 Task: Add a signature Drake Wright containing With warm thanks, Drake Wright to email address softage.10@softage.net and add a folder Customer relationship management
Action: Mouse moved to (128, 119)
Screenshot: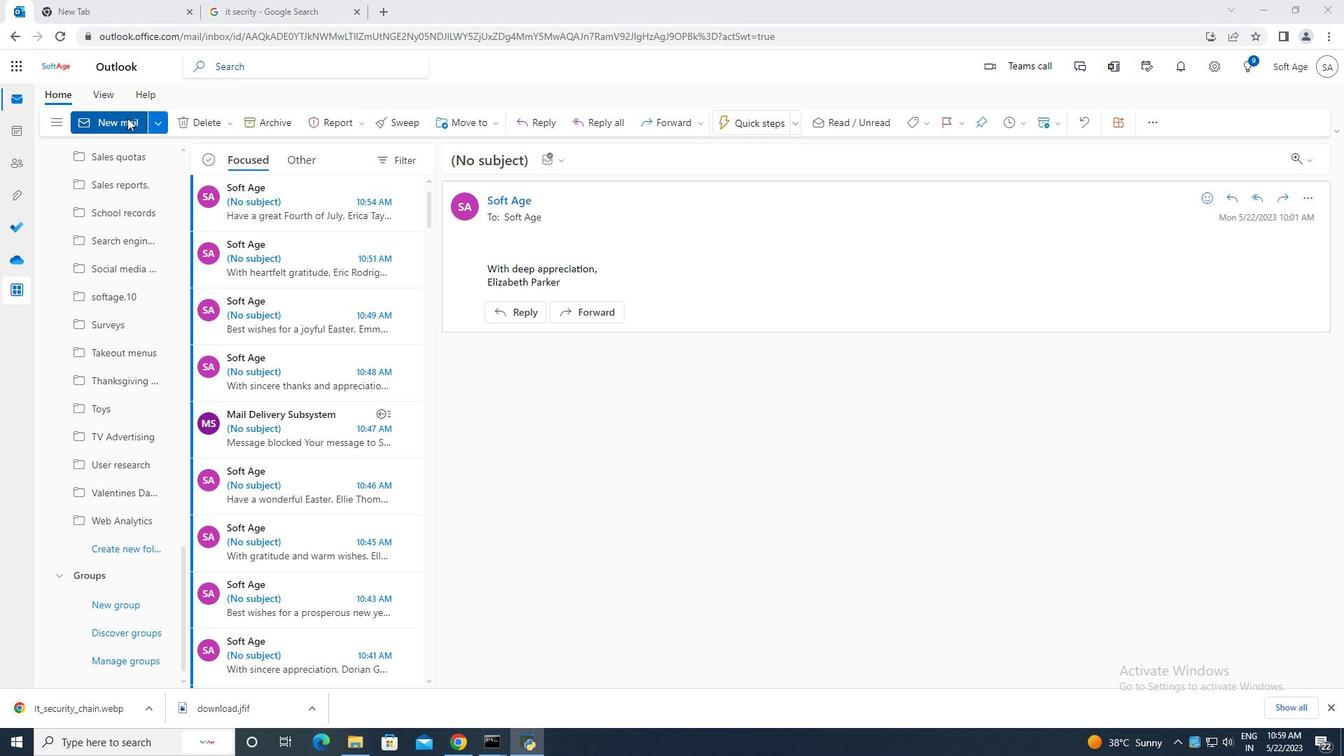 
Action: Mouse pressed left at (128, 119)
Screenshot: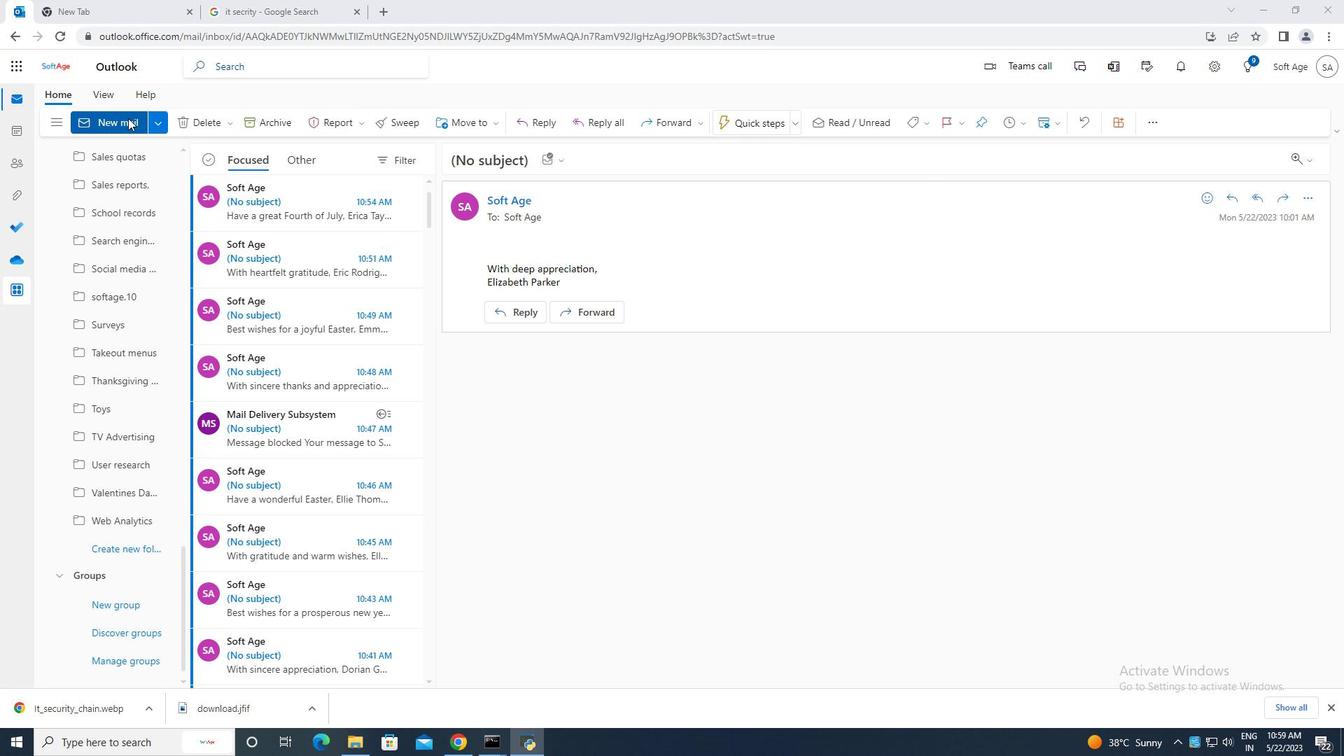 
Action: Mouse moved to (909, 121)
Screenshot: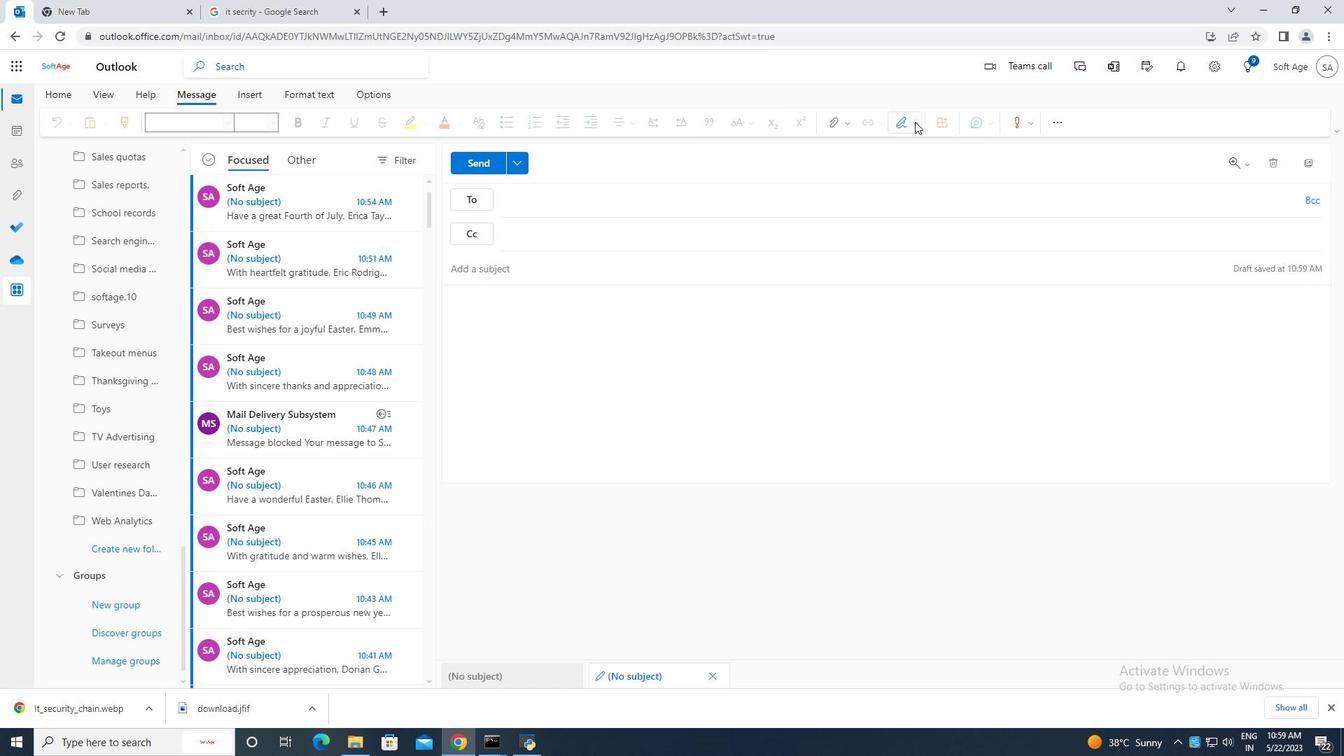 
Action: Mouse pressed left at (909, 121)
Screenshot: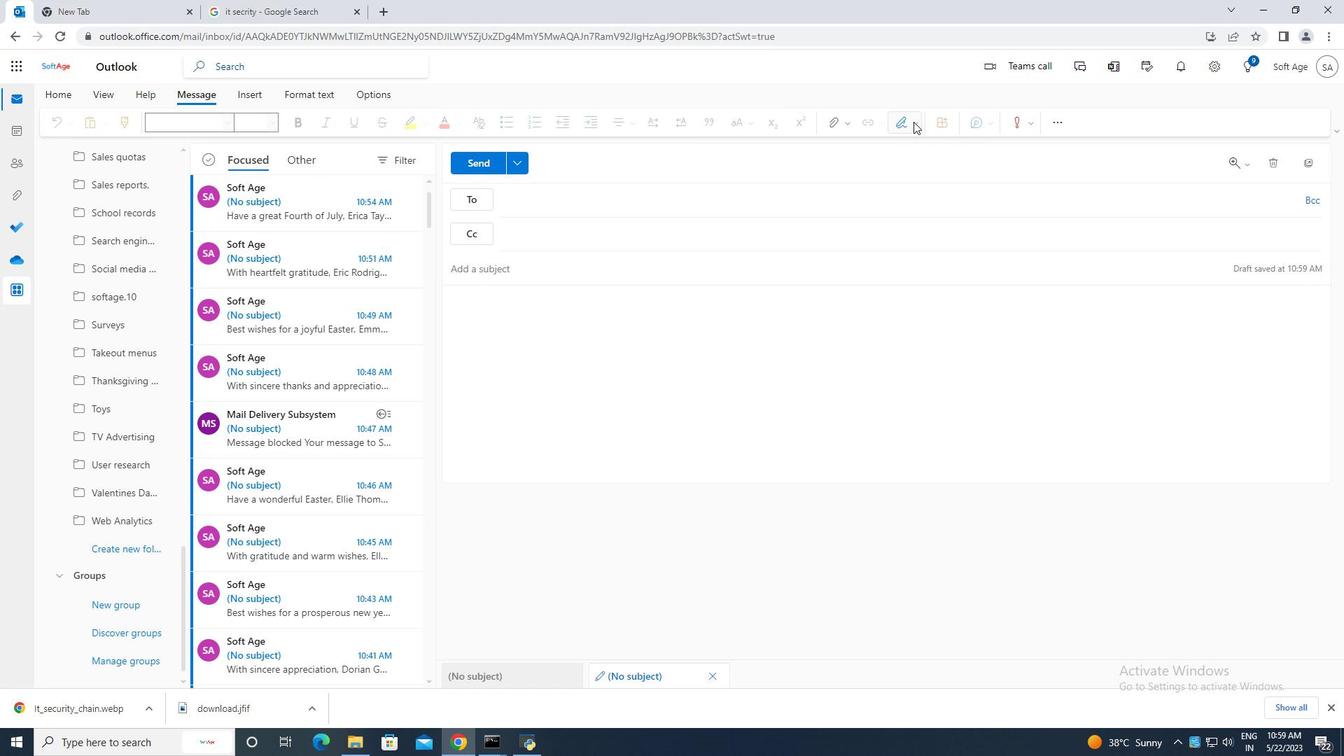 
Action: Mouse moved to (880, 182)
Screenshot: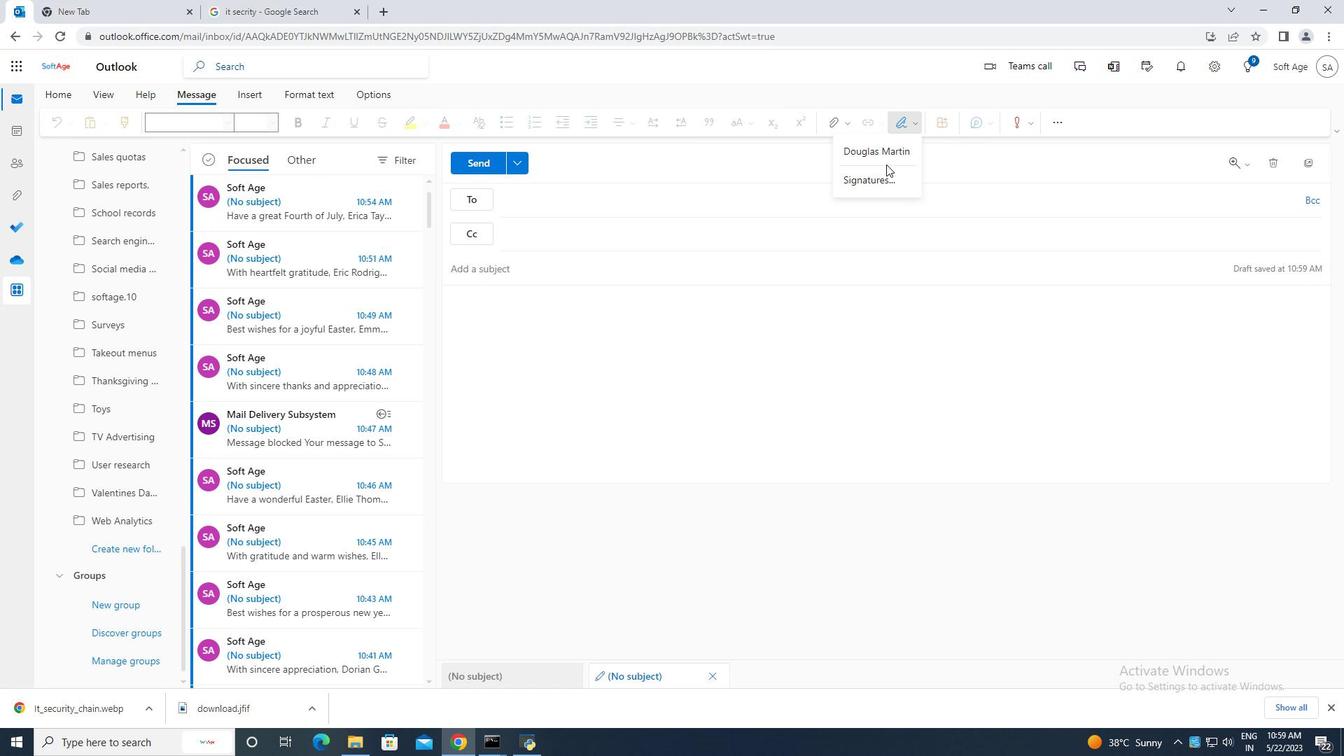 
Action: Mouse pressed left at (880, 182)
Screenshot: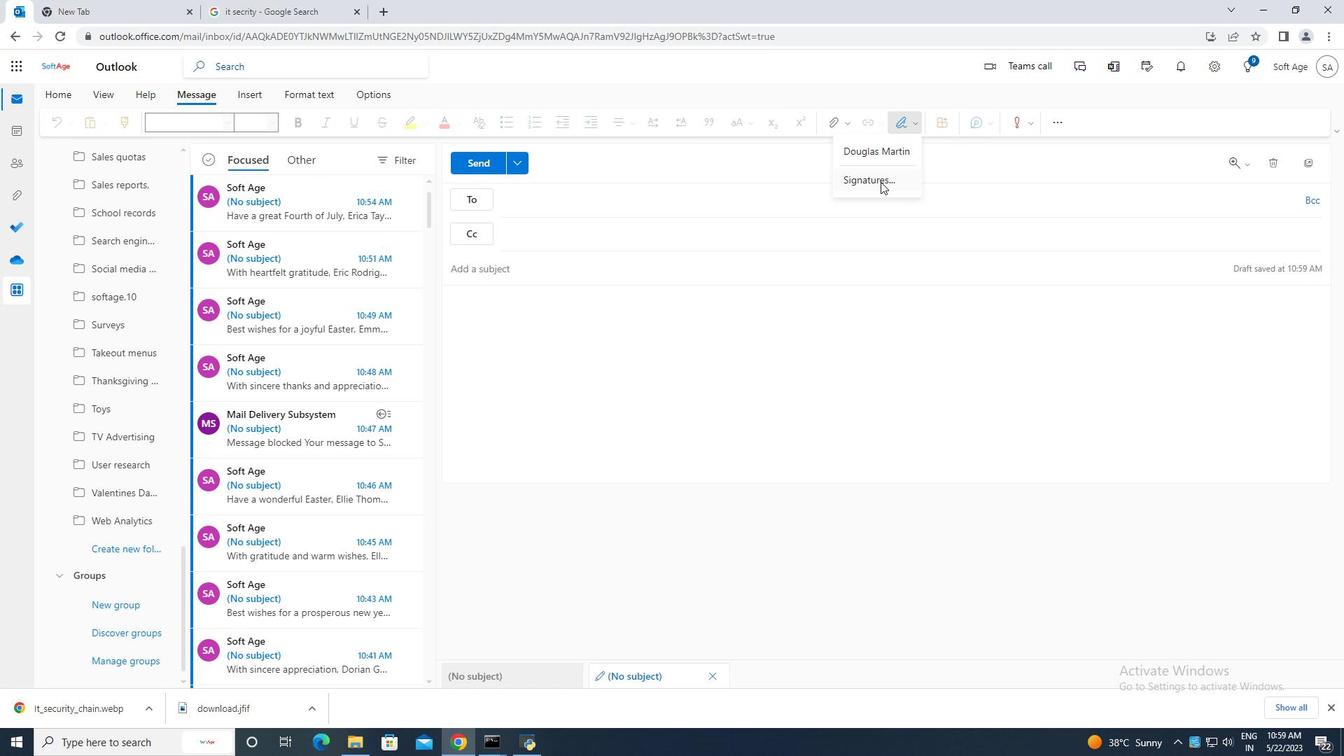 
Action: Mouse moved to (952, 237)
Screenshot: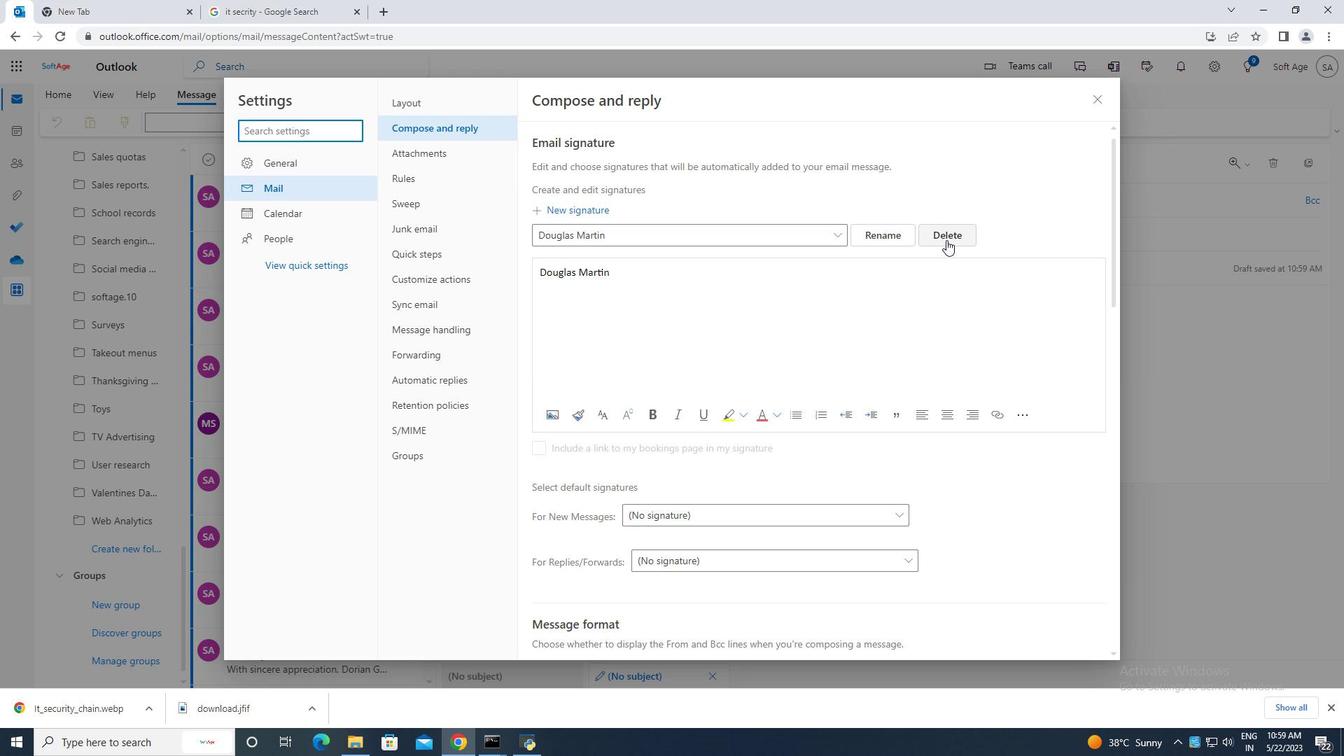 
Action: Mouse pressed left at (952, 237)
Screenshot: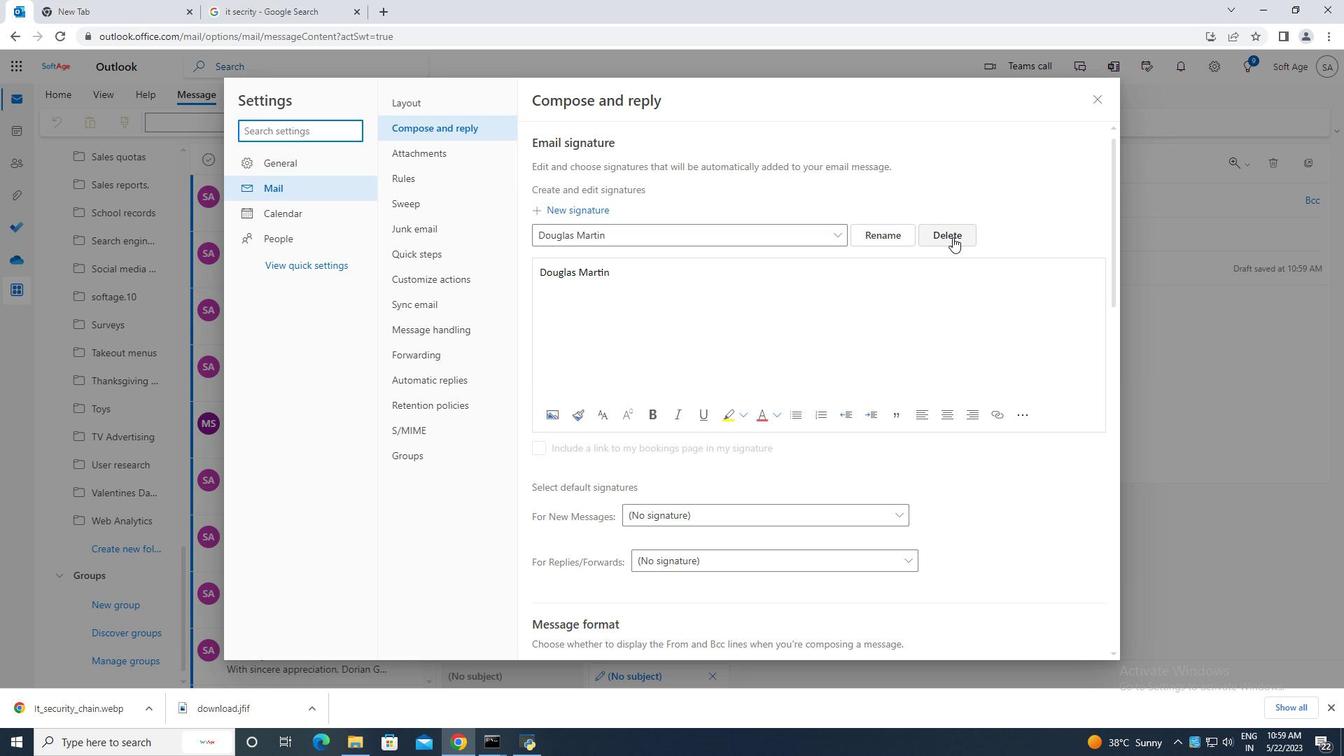 
Action: Mouse moved to (718, 235)
Screenshot: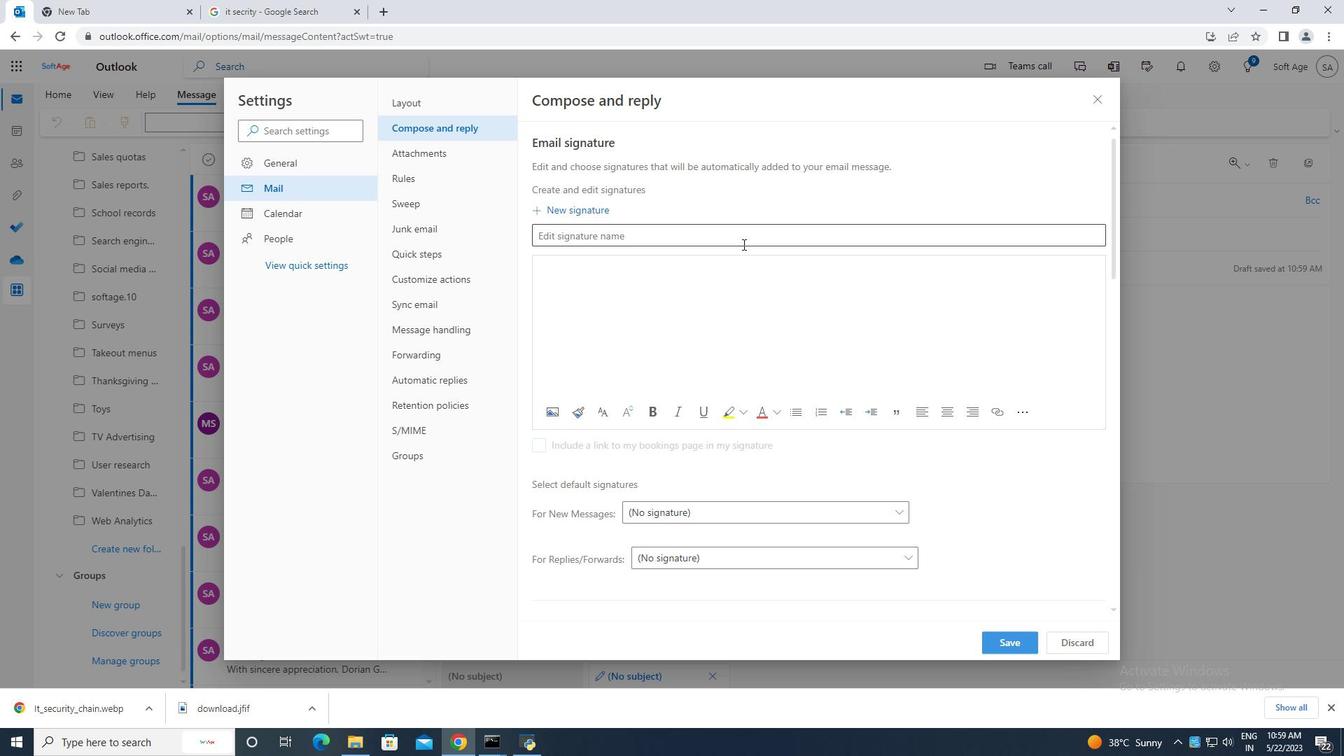
Action: Mouse pressed left at (718, 235)
Screenshot: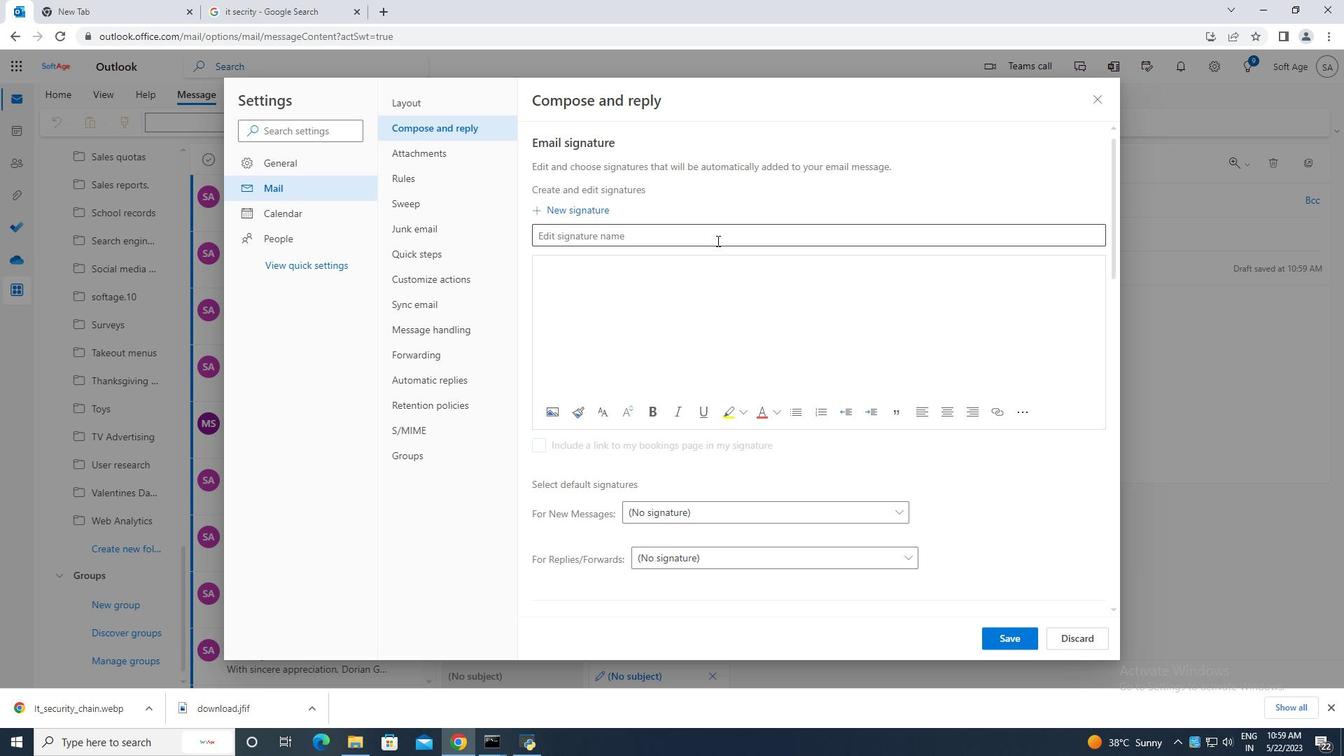 
Action: Key pressed <Key.caps_lock>D<Key.caps_lock>rake<Key.space><Key.caps_lock>W<Key.caps_lock>right
Screenshot: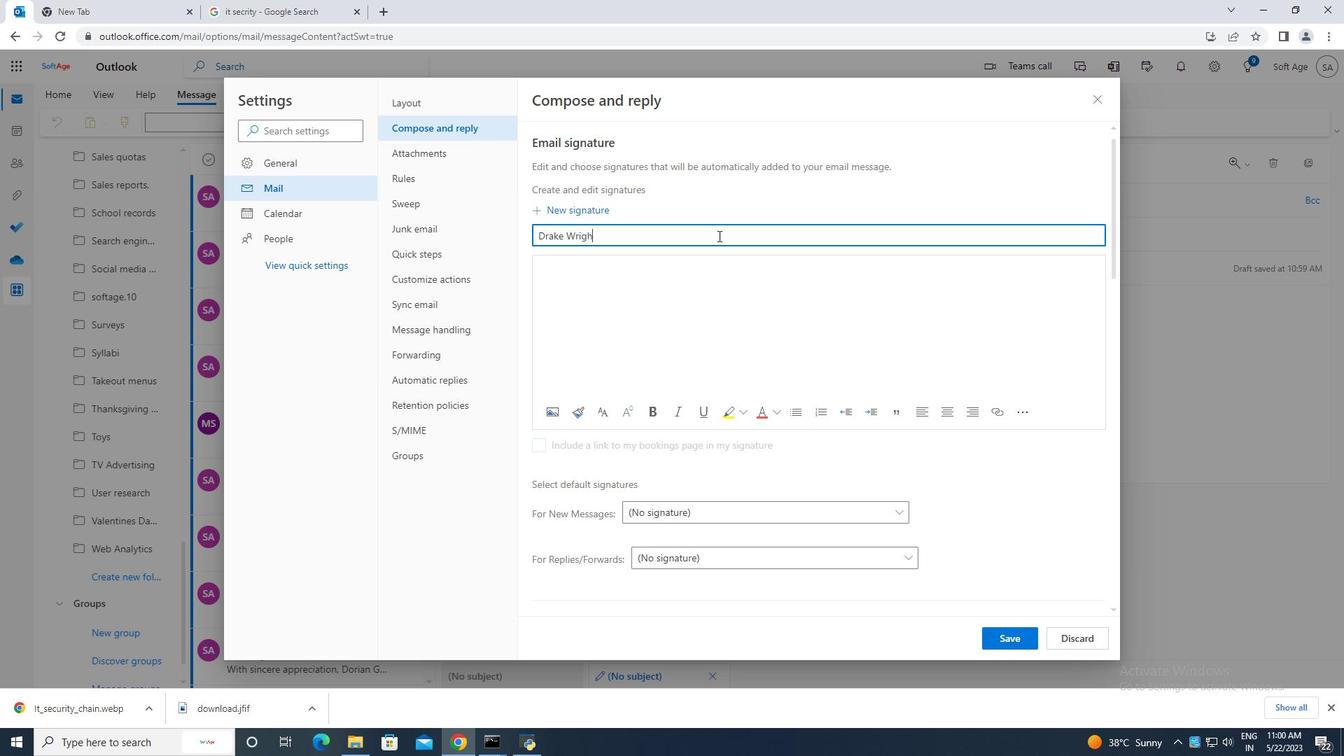 
Action: Mouse moved to (597, 261)
Screenshot: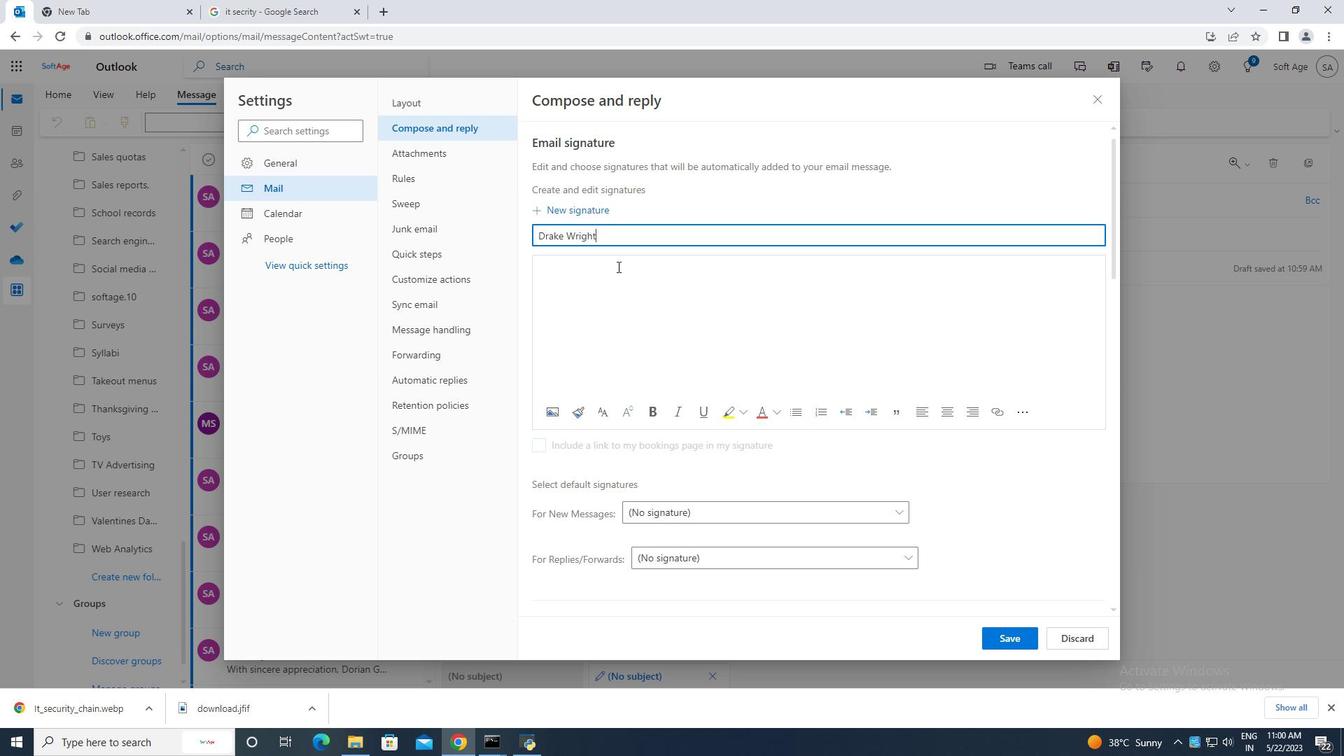 
Action: Mouse pressed left at (597, 261)
Screenshot: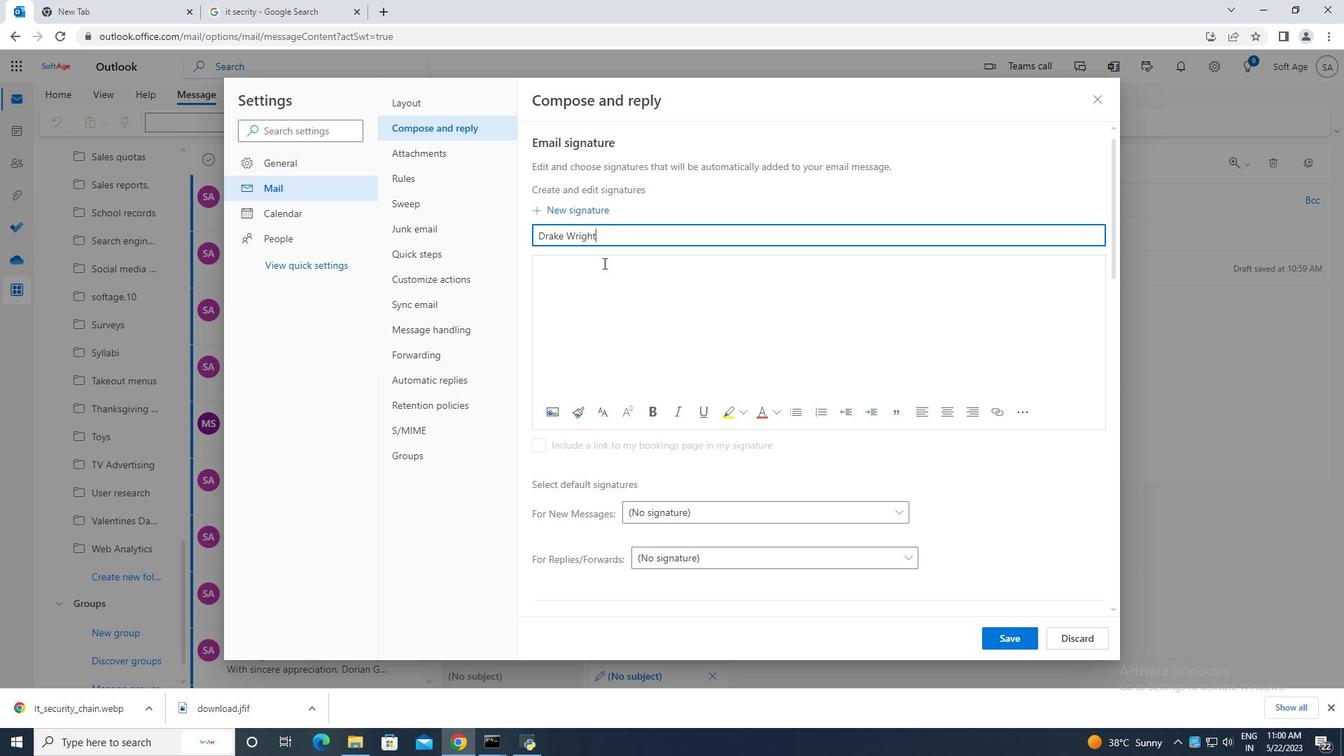 
Action: Key pressed <Key.caps_lock>D<Key.caps_lock>rake<Key.space><Key.caps_lock>W<Key.caps_lock>right
Screenshot: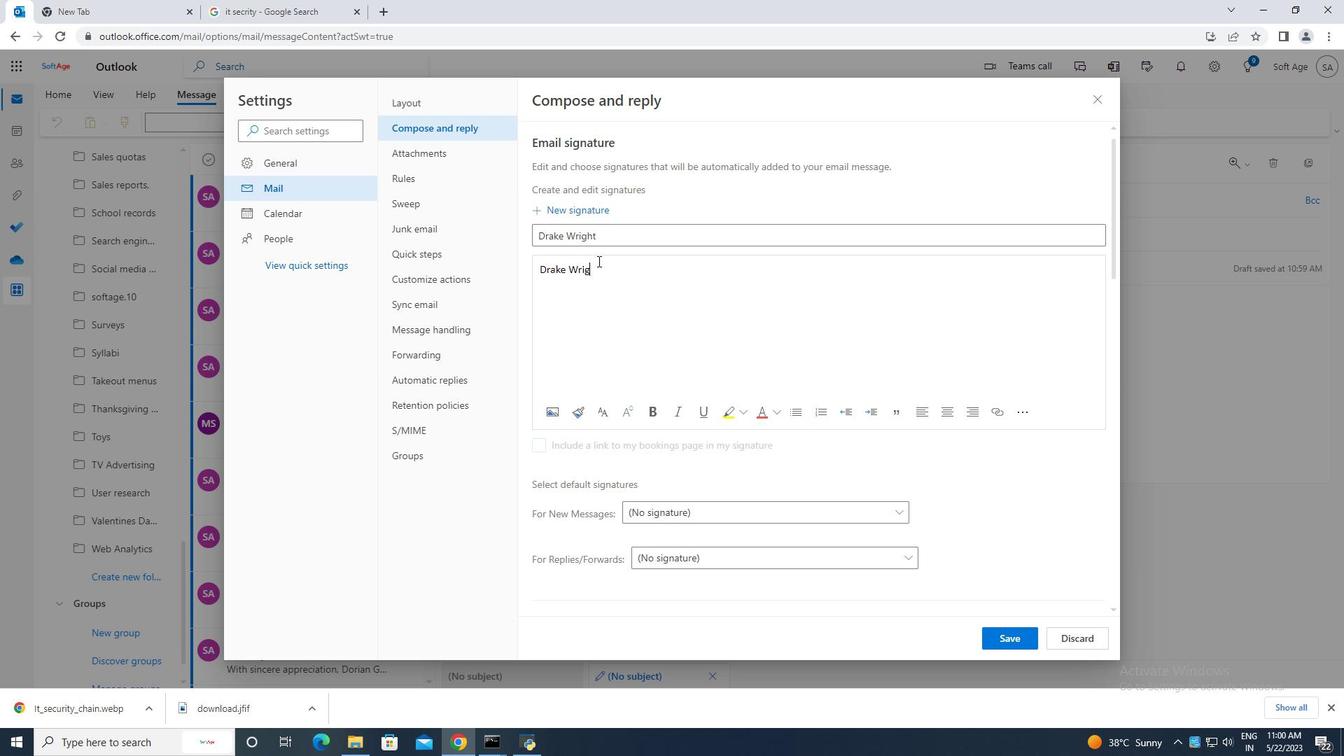 
Action: Mouse moved to (1008, 637)
Screenshot: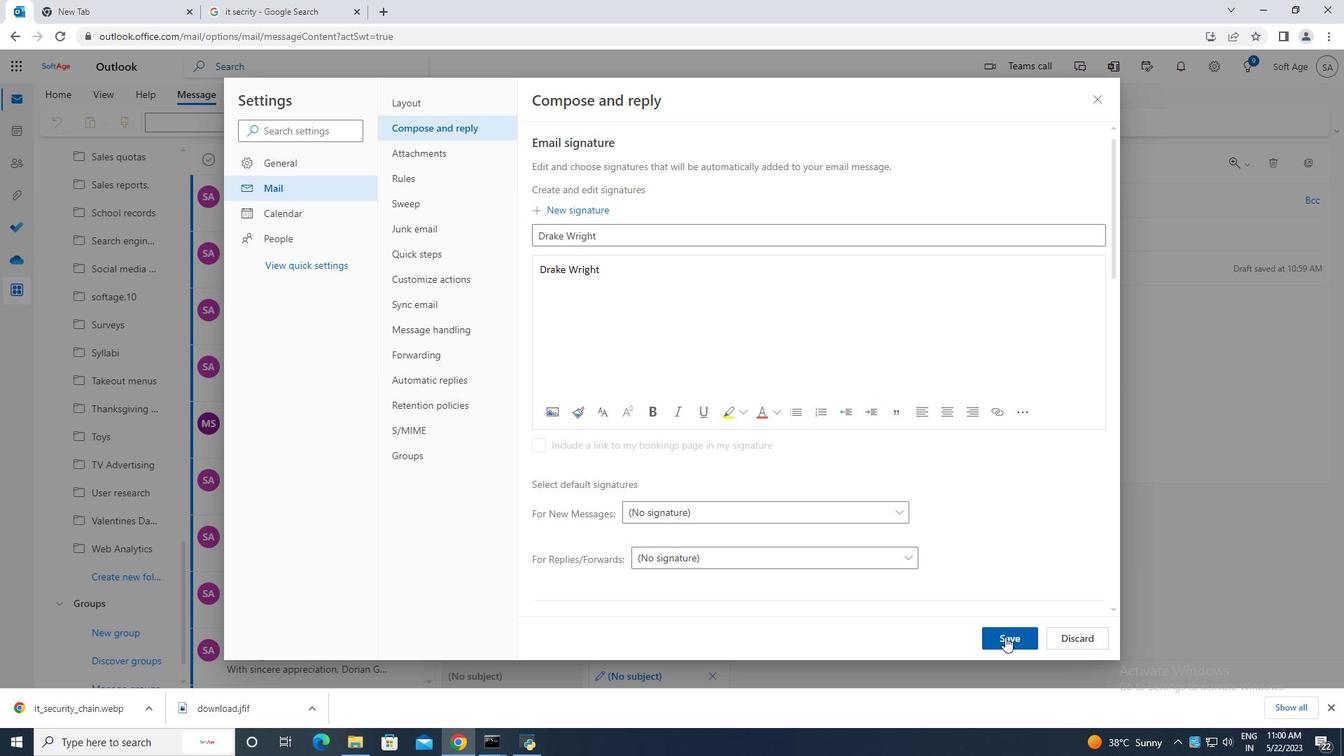 
Action: Mouse pressed left at (1008, 637)
Screenshot: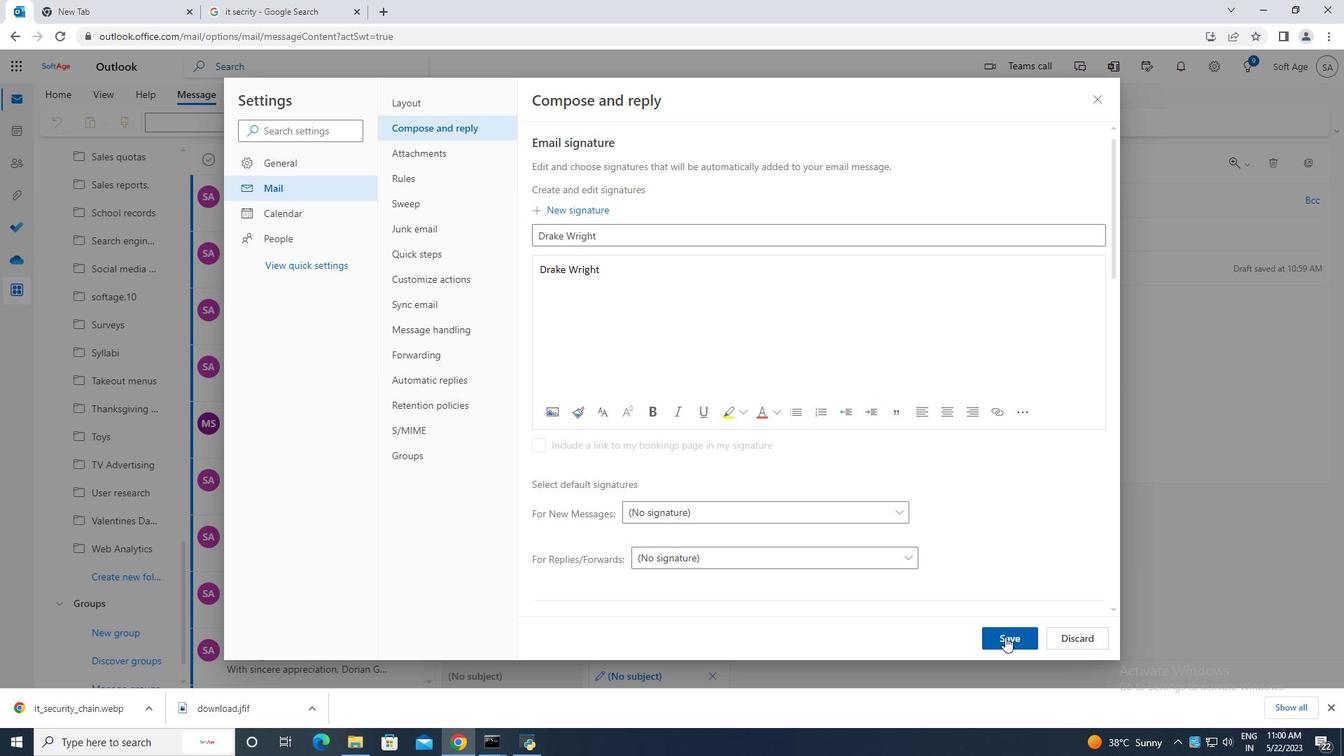 
Action: Mouse moved to (1102, 97)
Screenshot: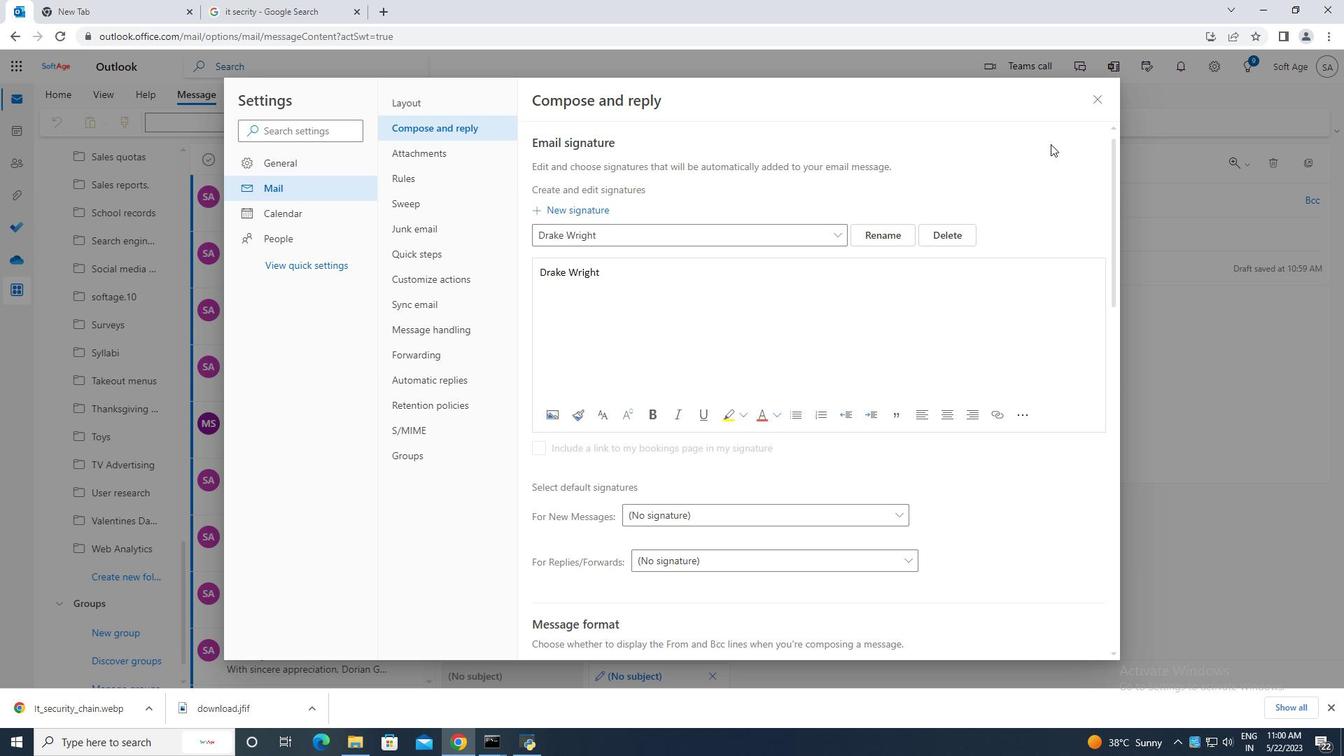 
Action: Mouse pressed left at (1102, 97)
Screenshot: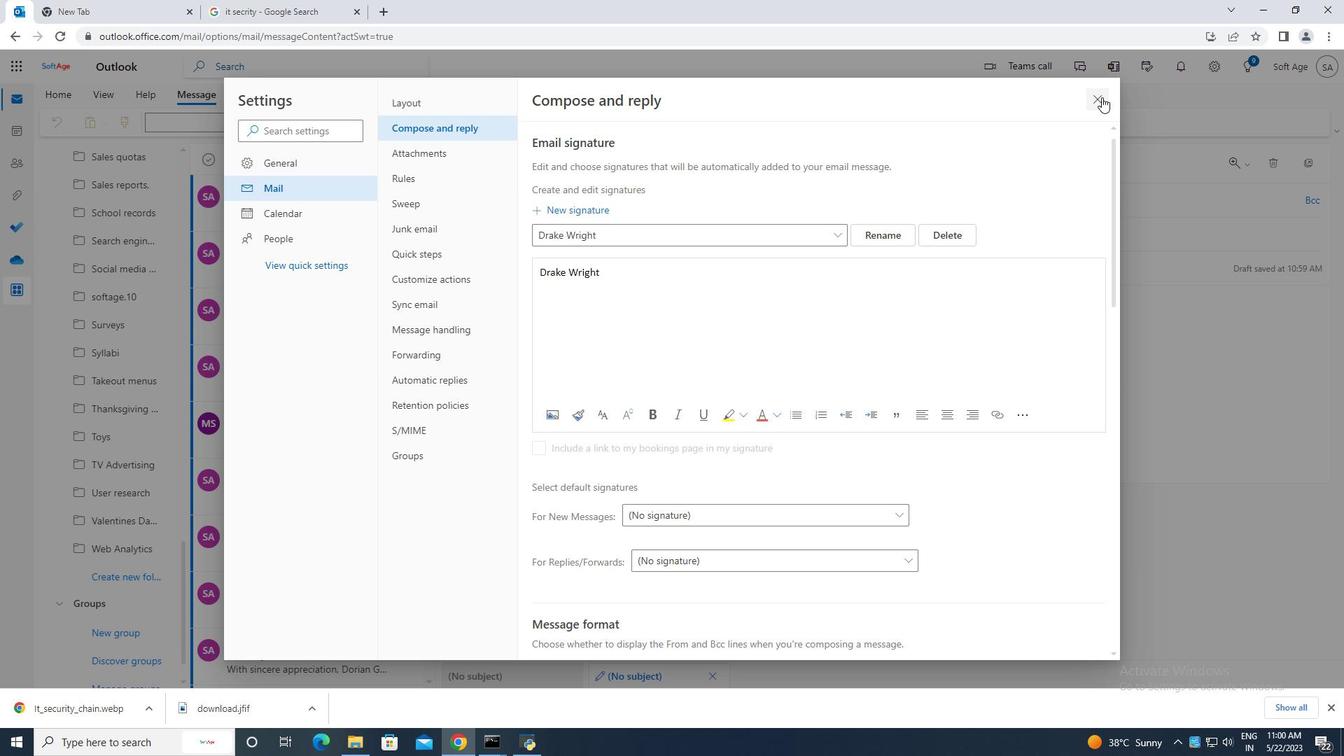 
Action: Mouse moved to (897, 123)
Screenshot: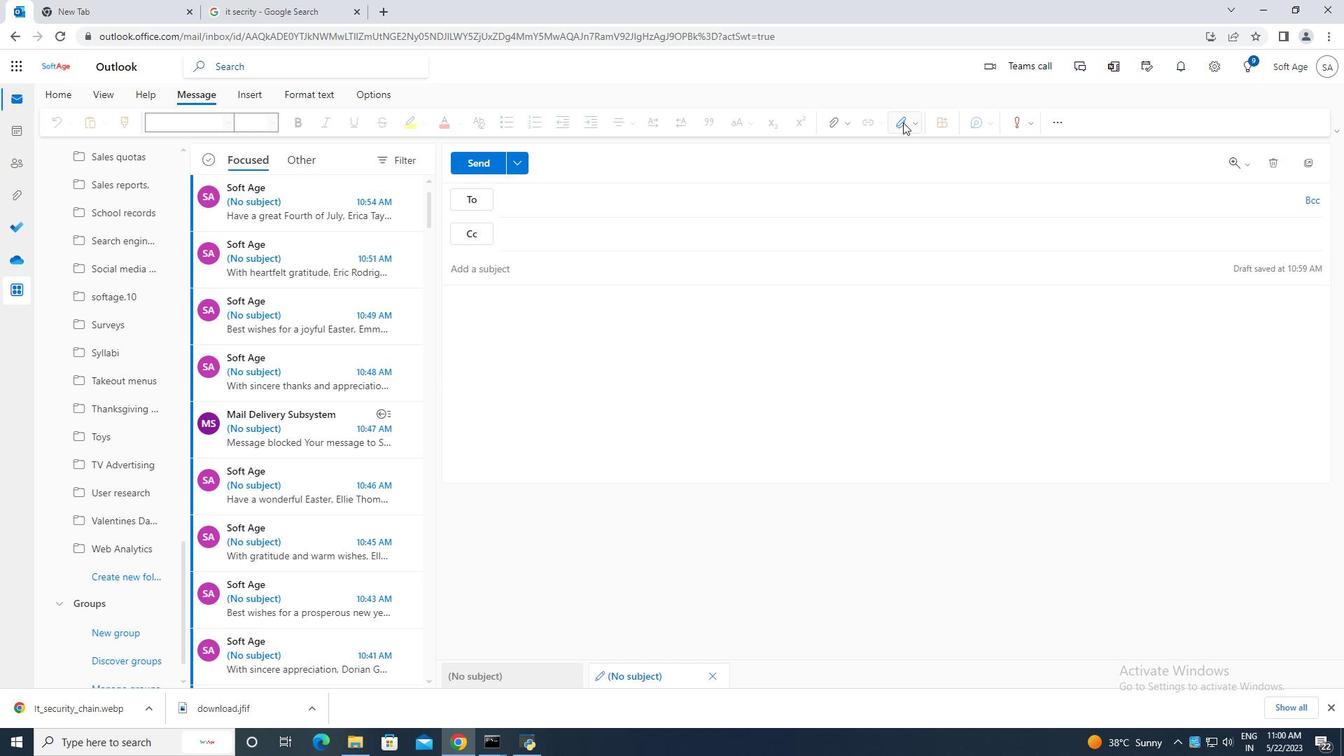 
Action: Mouse pressed left at (897, 123)
Screenshot: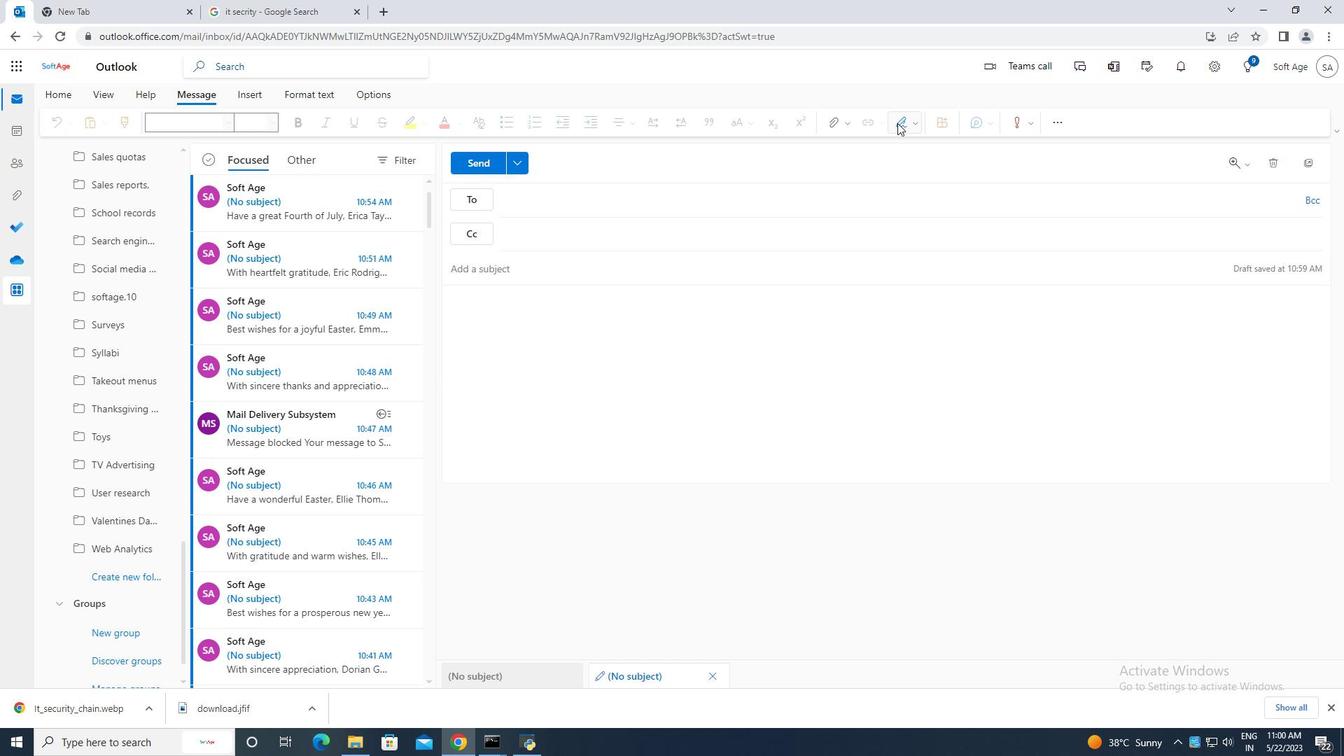 
Action: Mouse moved to (882, 152)
Screenshot: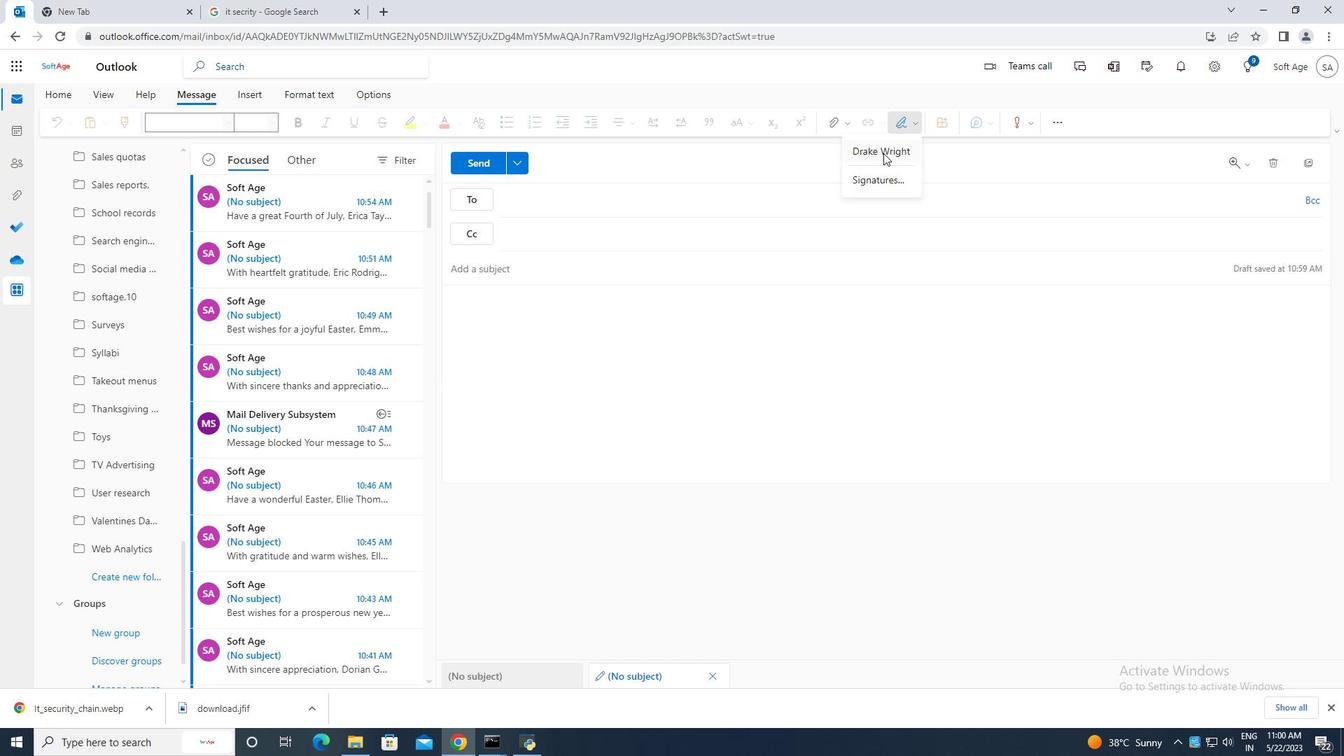 
Action: Mouse pressed left at (882, 152)
Screenshot: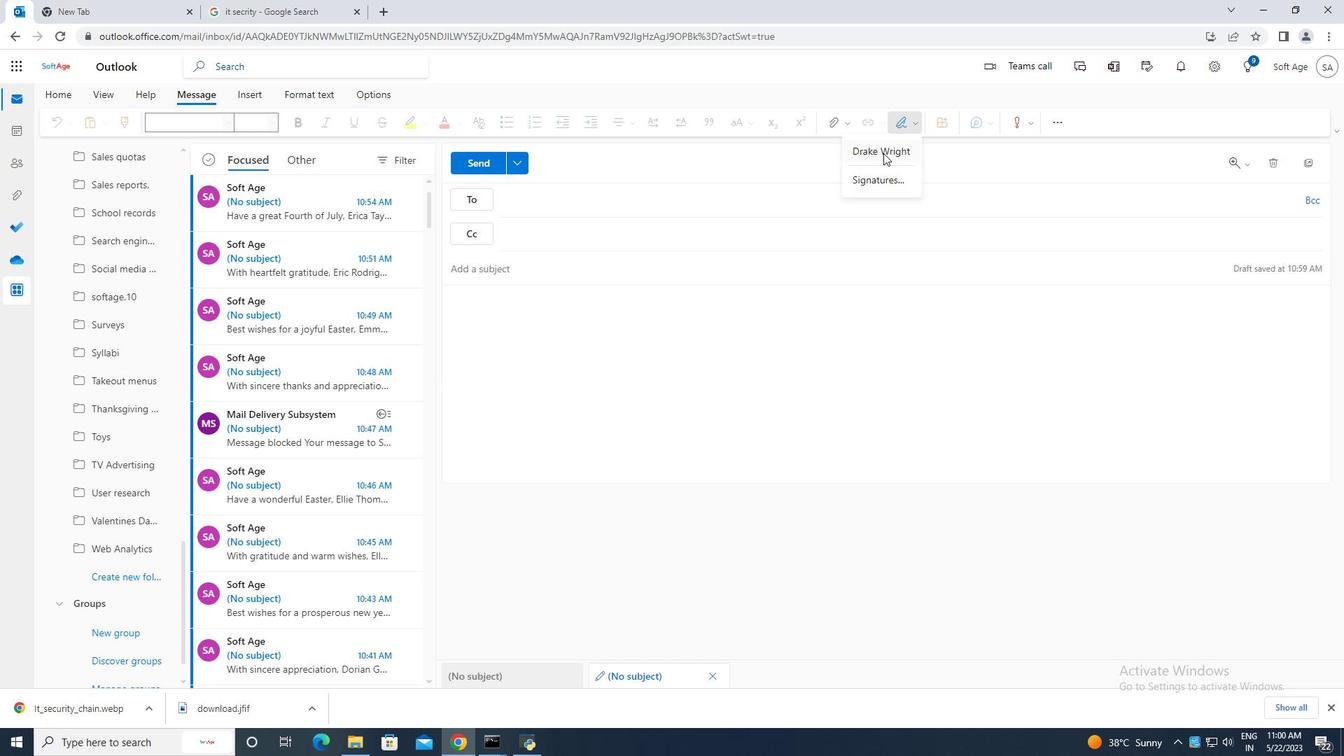 
Action: Mouse moved to (482, 299)
Screenshot: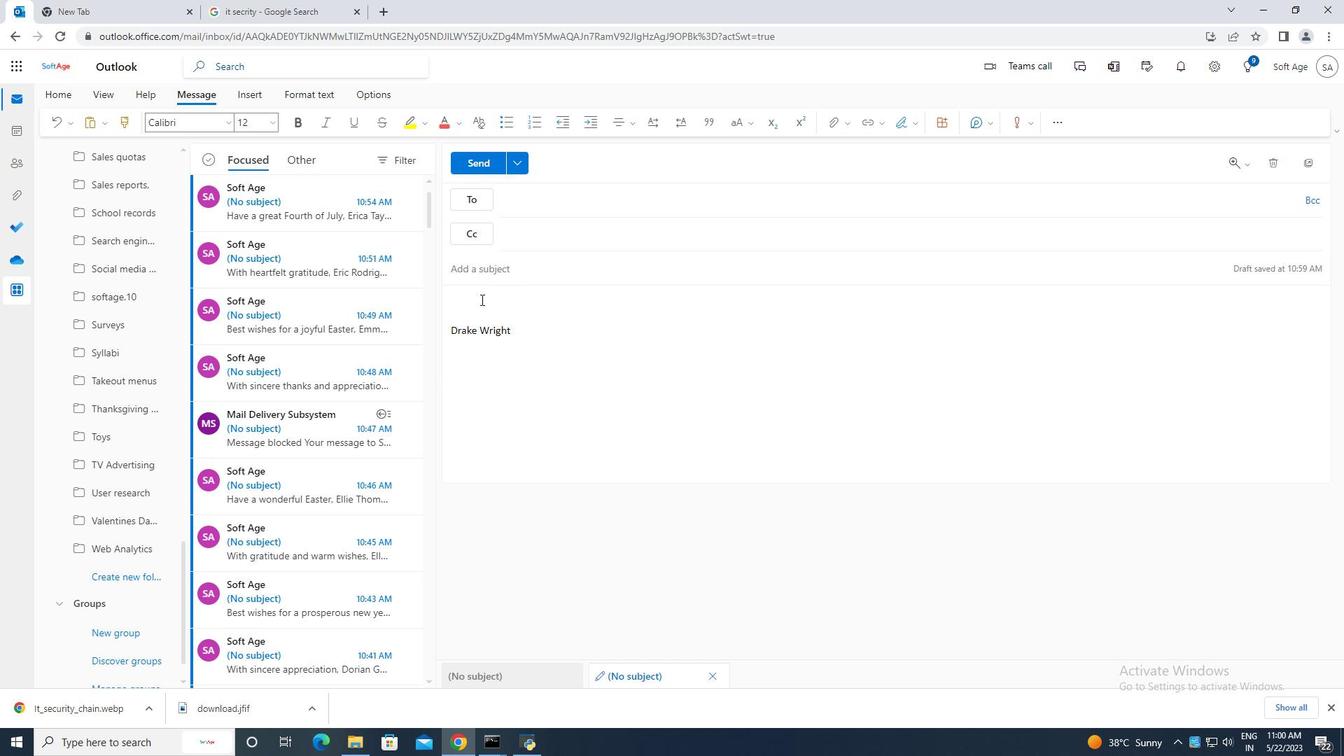 
Action: Key pressed <Key.caps_lock>C<Key.caps_lock>ontaining<Key.space>with<Key.space>warm<Key.space>thanks,
Screenshot: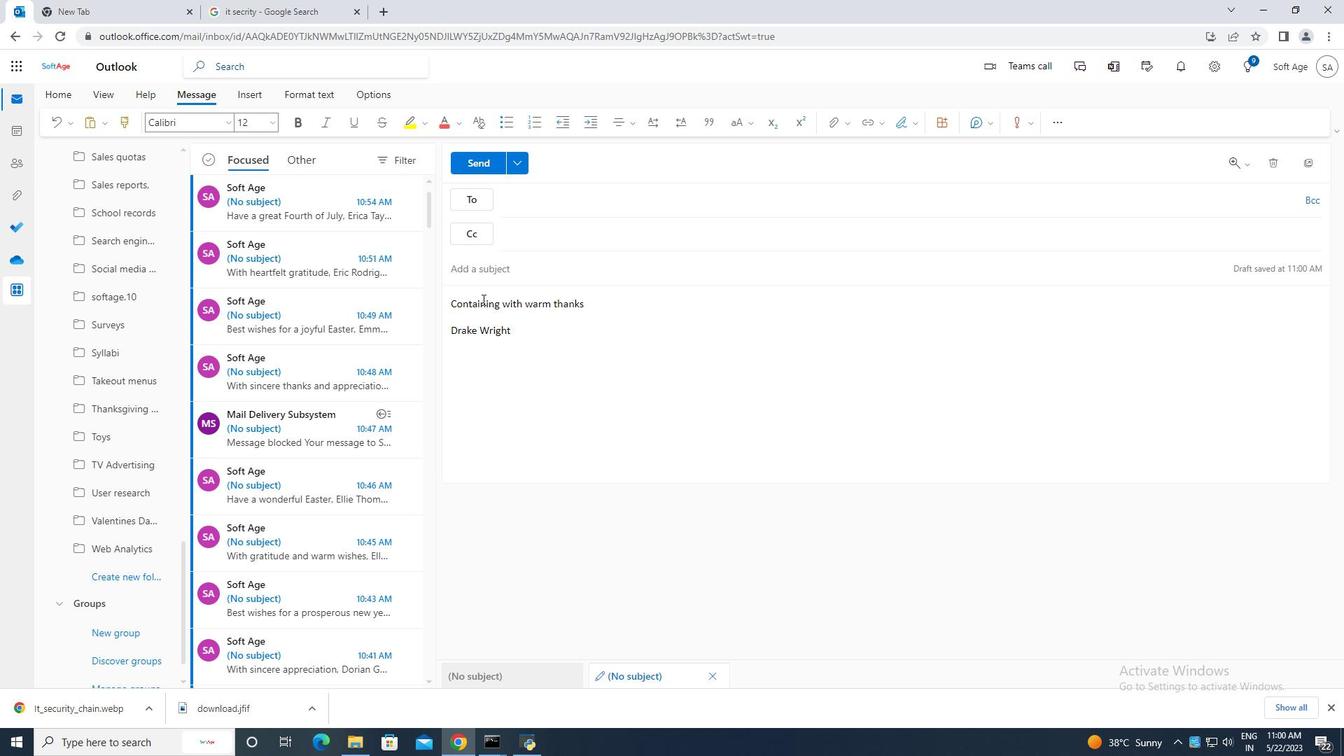 
Action: Mouse moved to (126, 578)
Screenshot: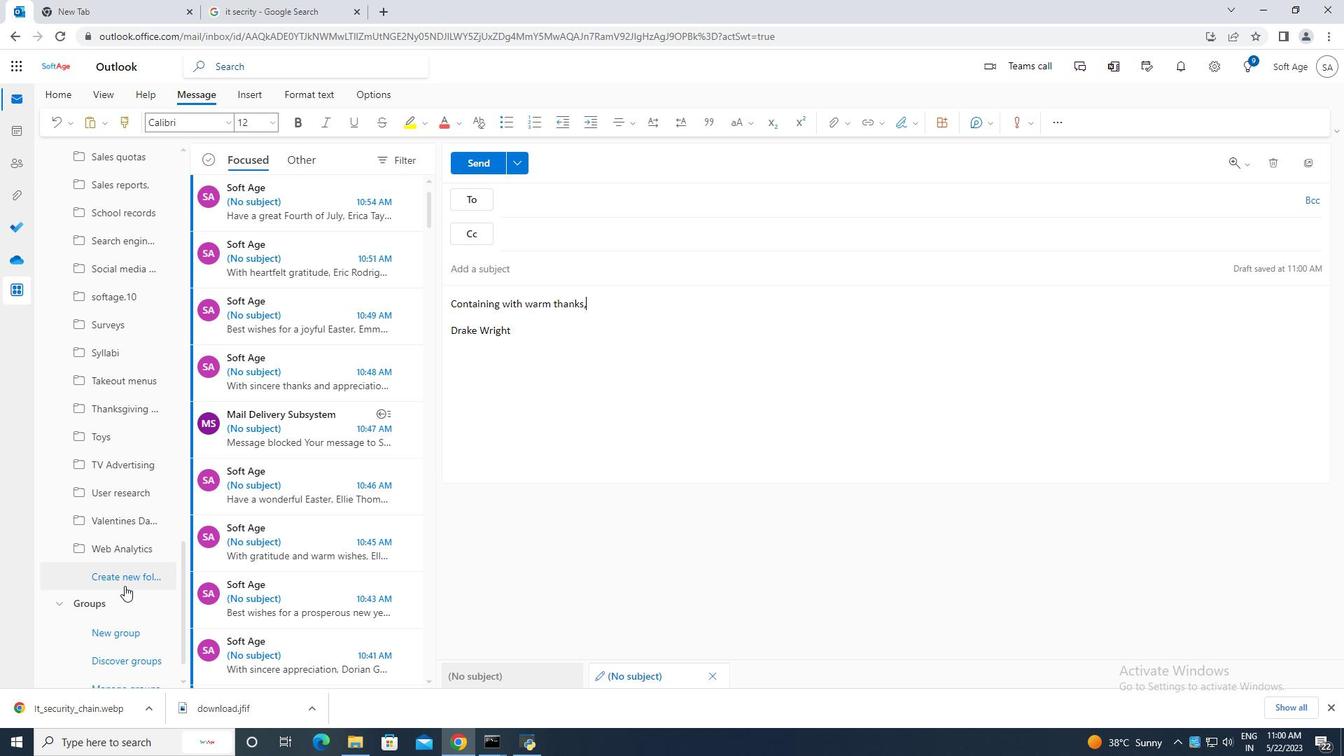 
Action: Mouse pressed left at (126, 578)
Screenshot: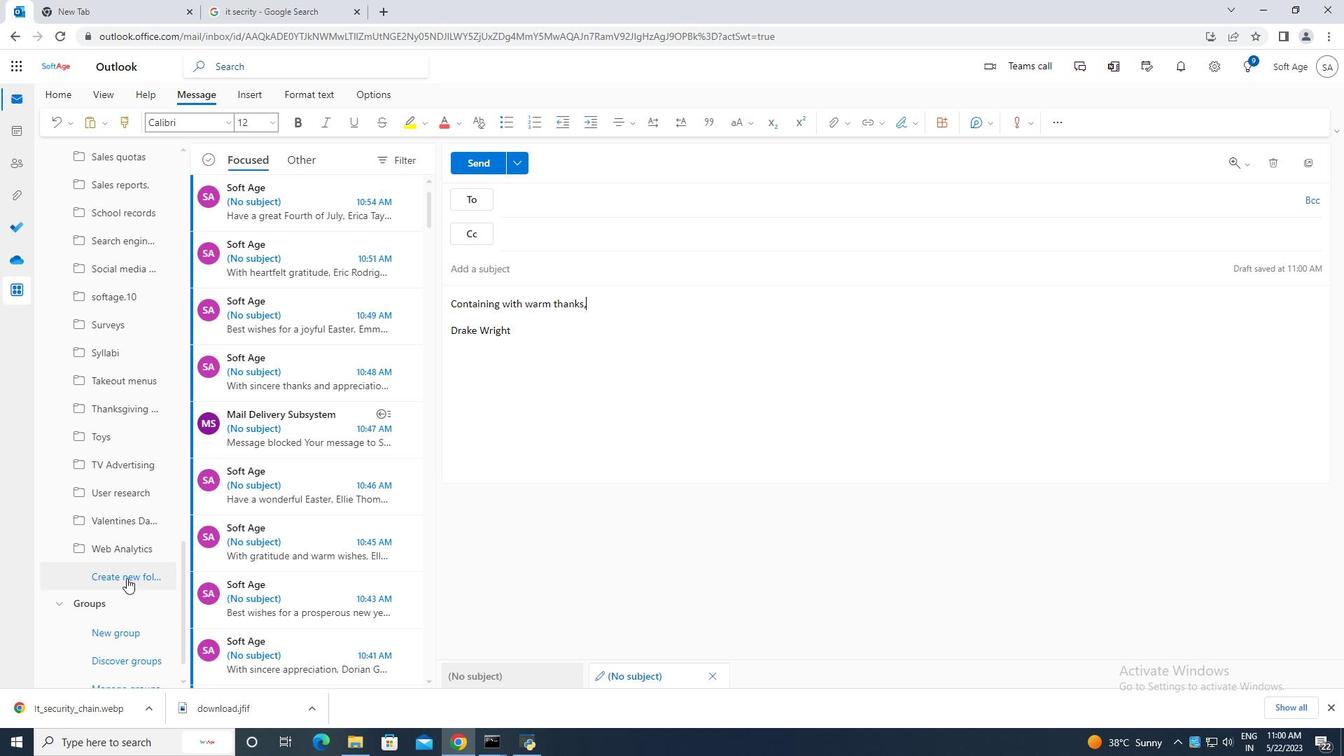 
Action: Mouse moved to (128, 595)
Screenshot: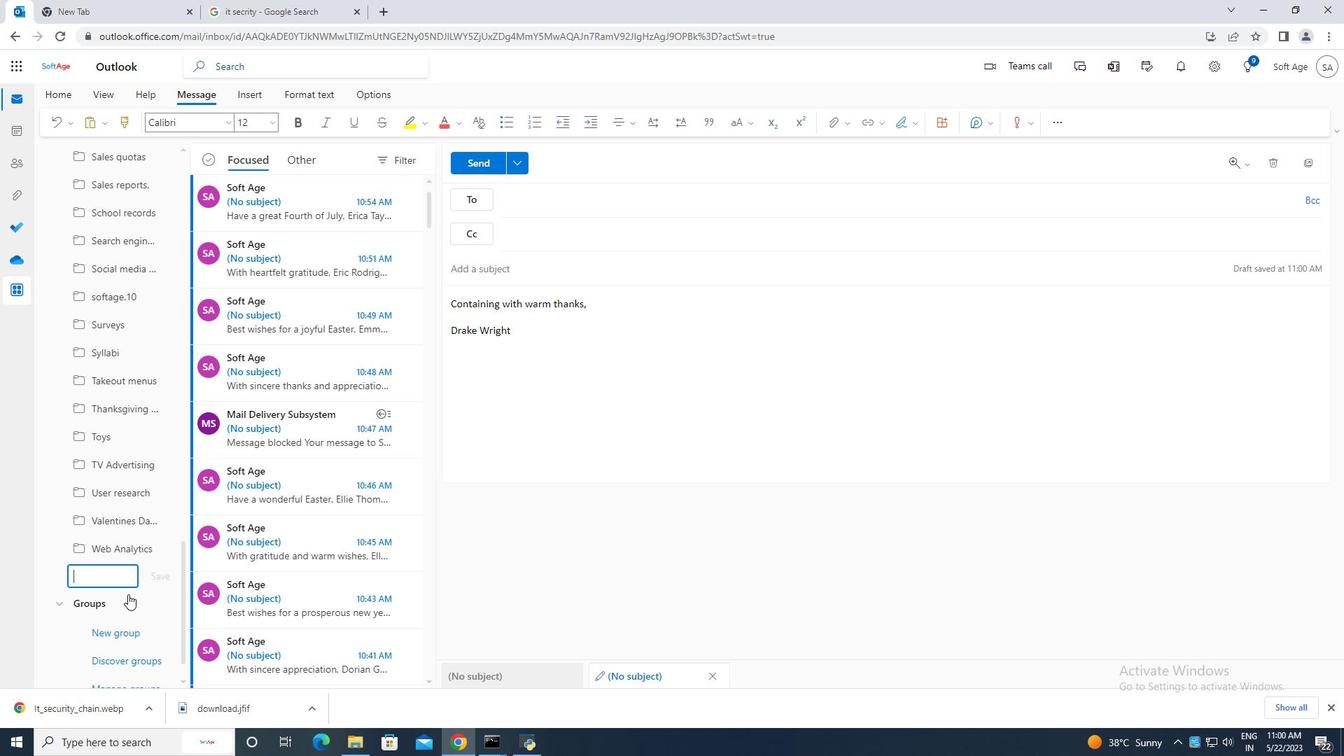 
Action: Key pressed <Key.caps_lock>R<Key.caps_lock>elationship<Key.space>management<Key.space>
Screenshot: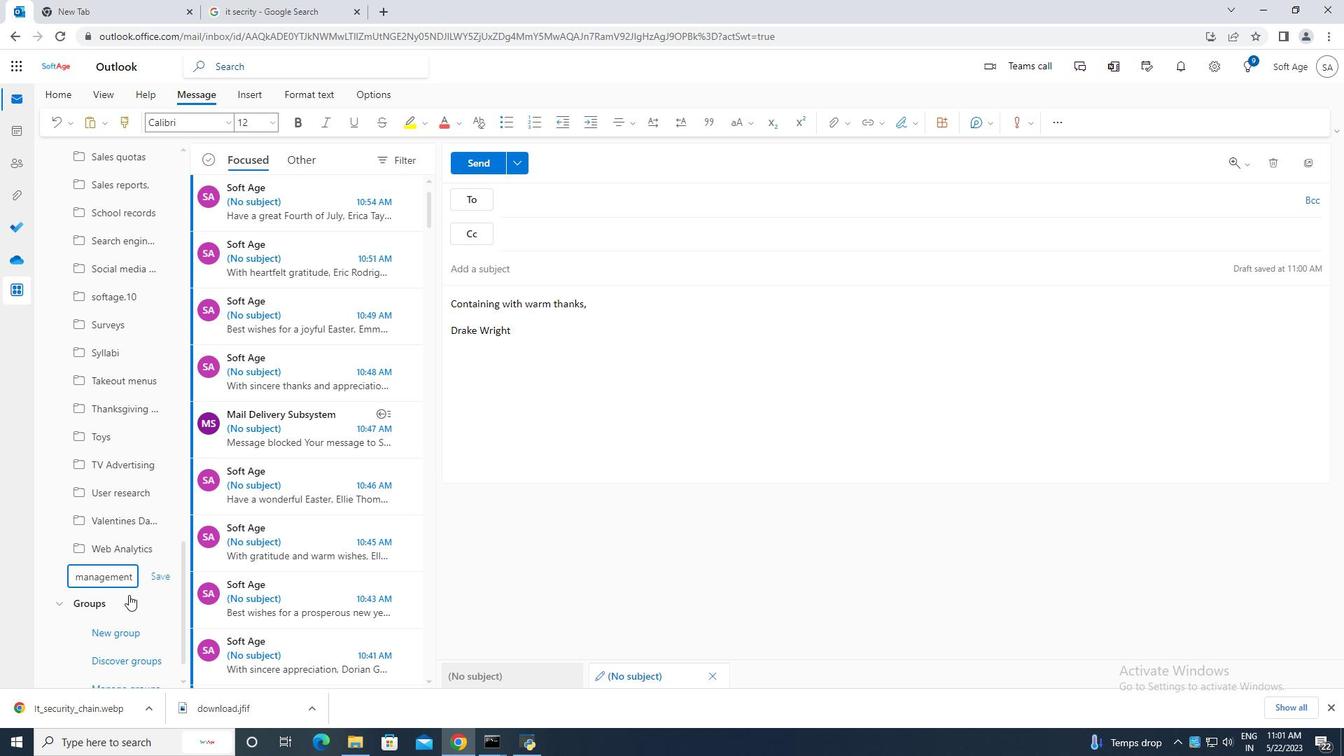
Action: Mouse moved to (161, 572)
Screenshot: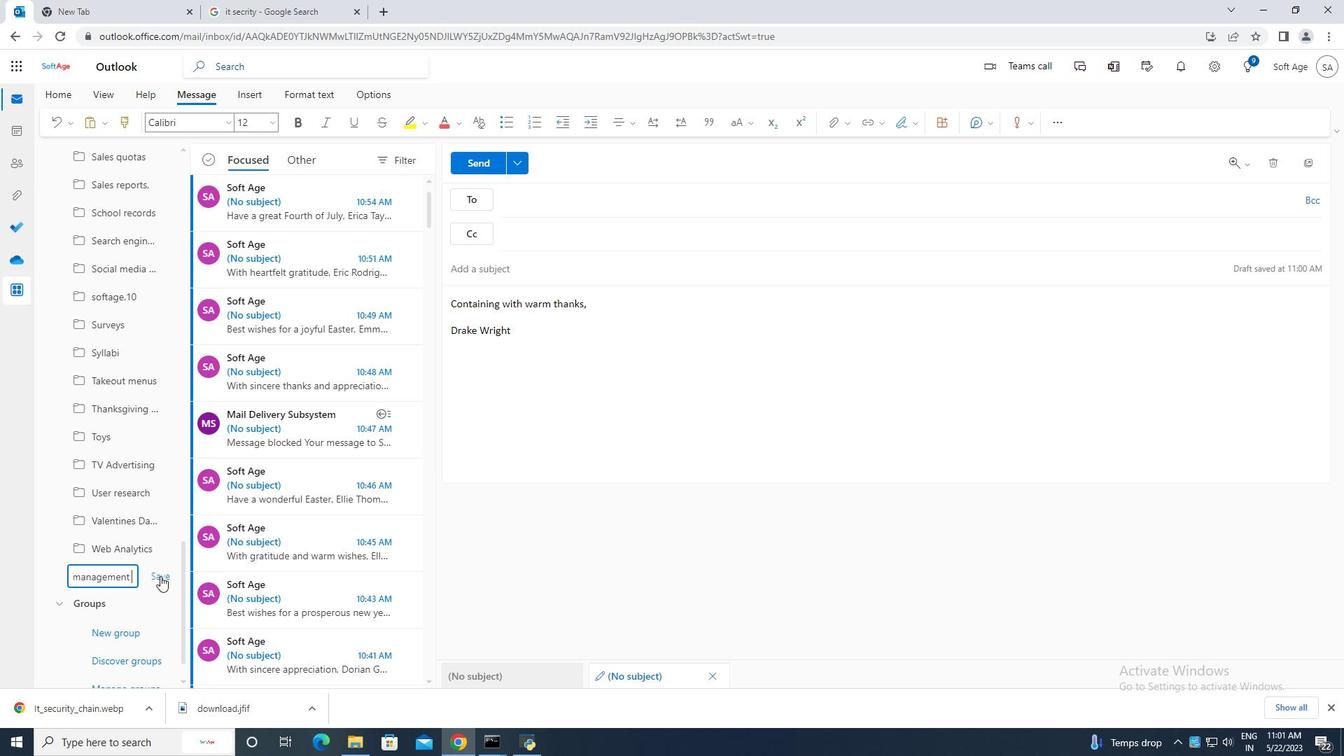
Action: Mouse pressed left at (161, 572)
Screenshot: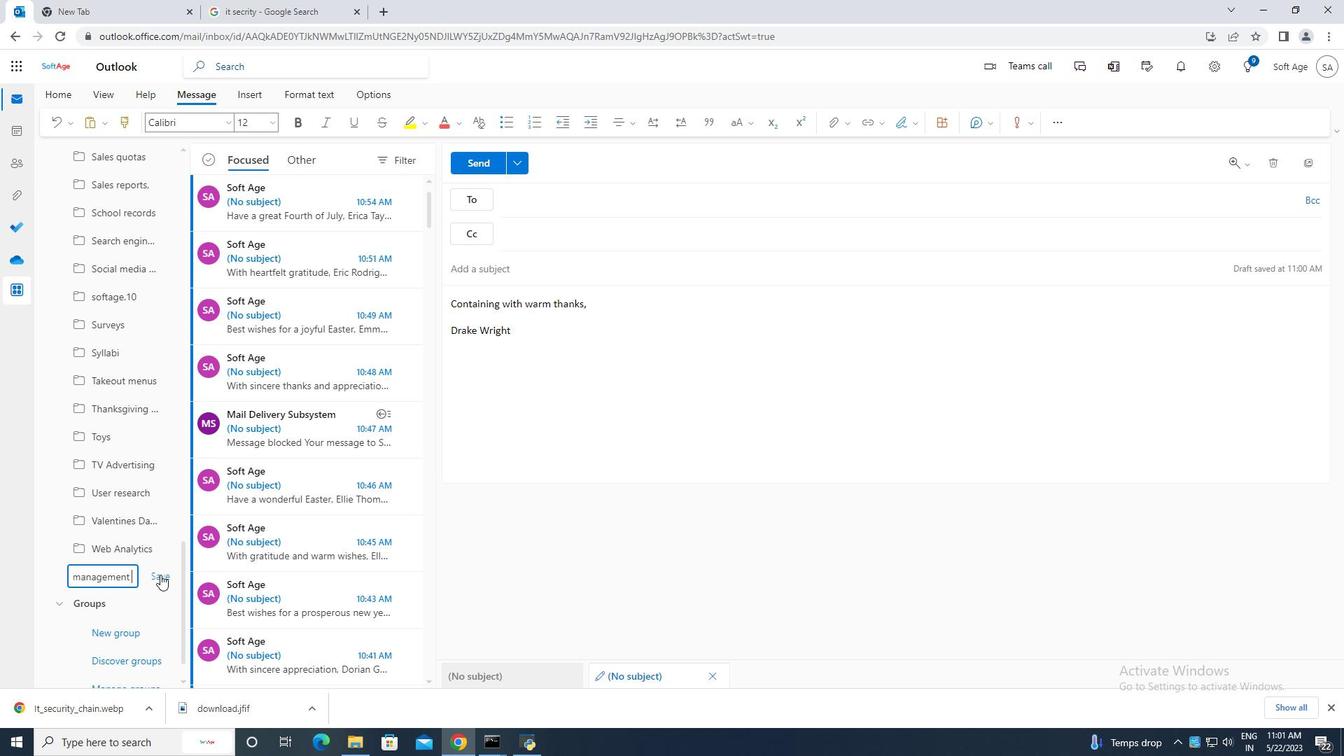 
Action: Mouse moved to (556, 198)
Screenshot: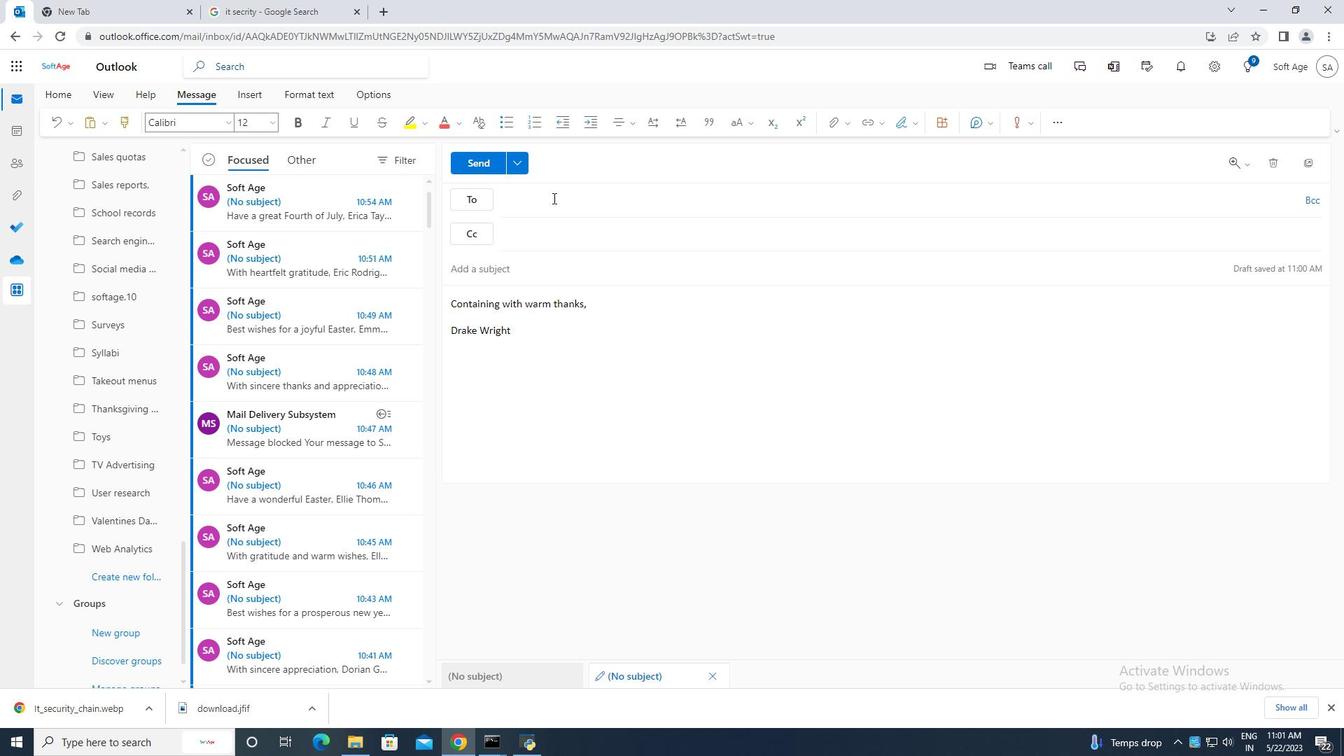 
Action: Mouse pressed left at (556, 198)
Screenshot: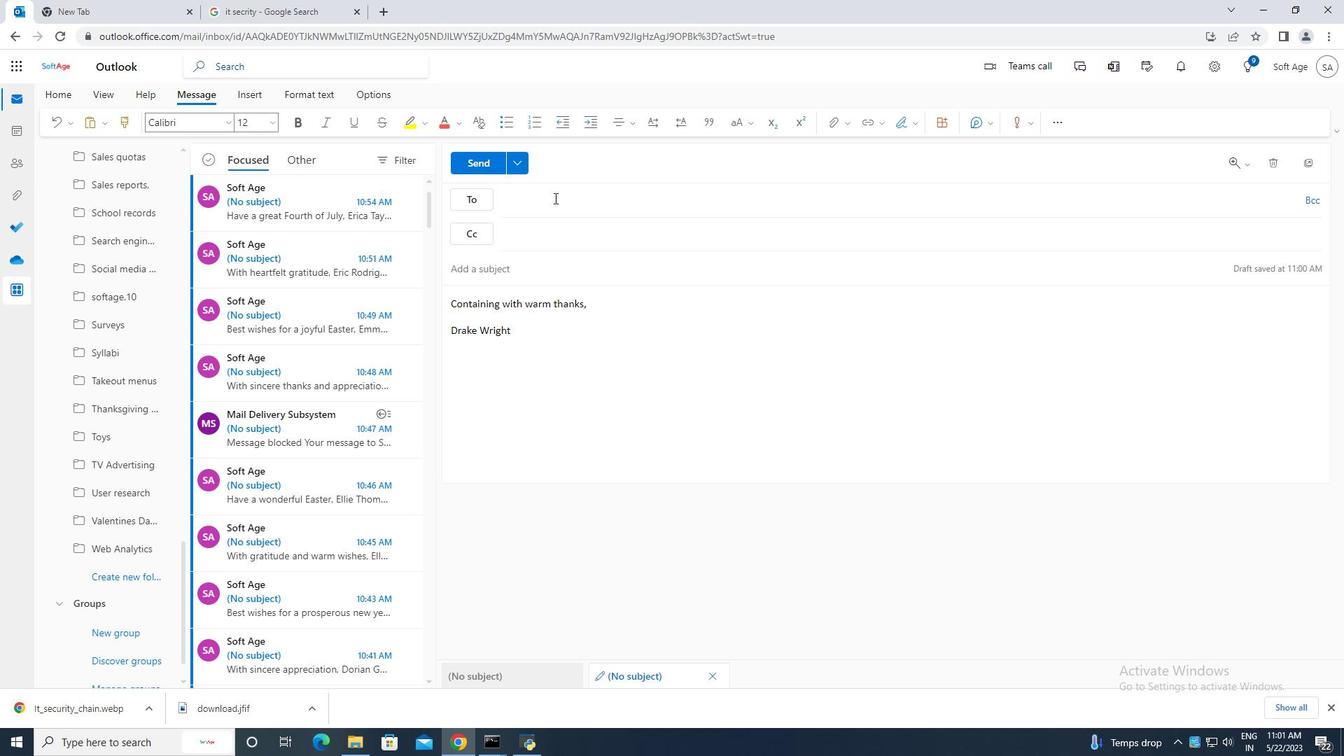 
Action: Mouse moved to (556, 197)
Screenshot: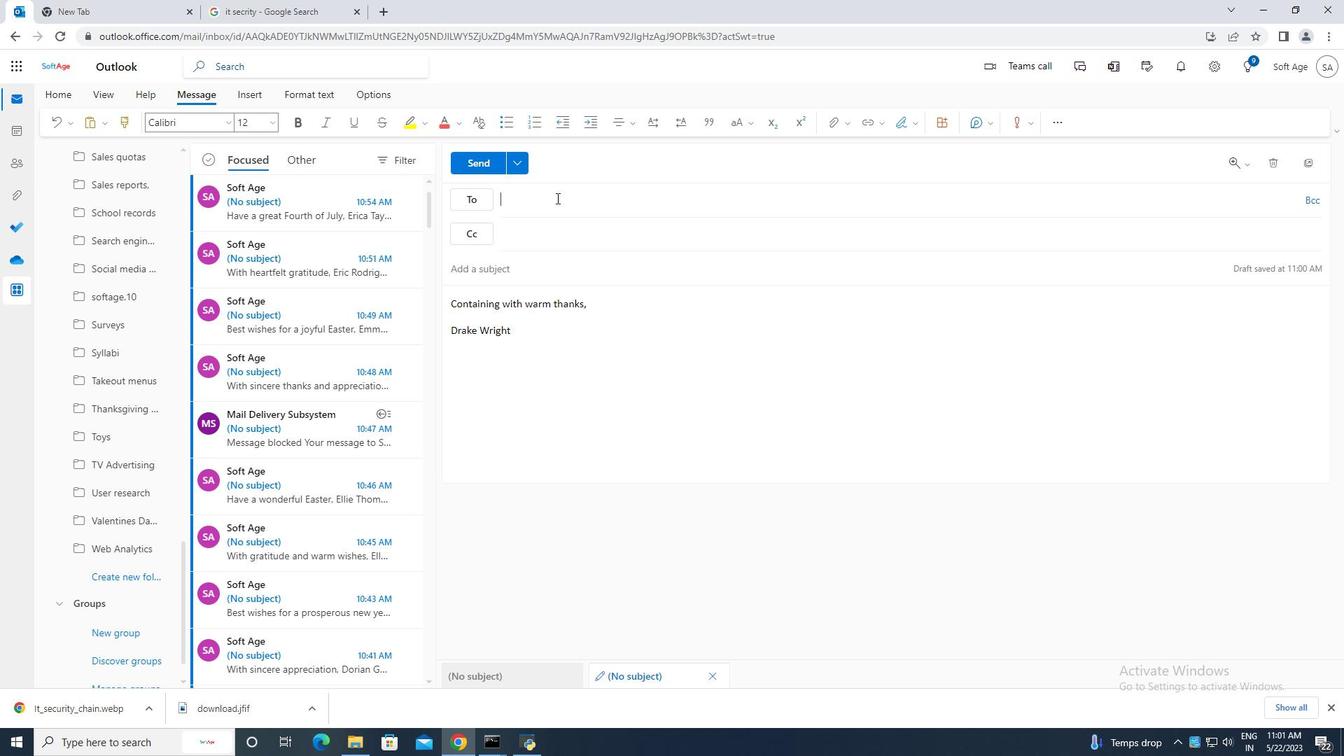 
Action: Key pressed softage.10
Screenshot: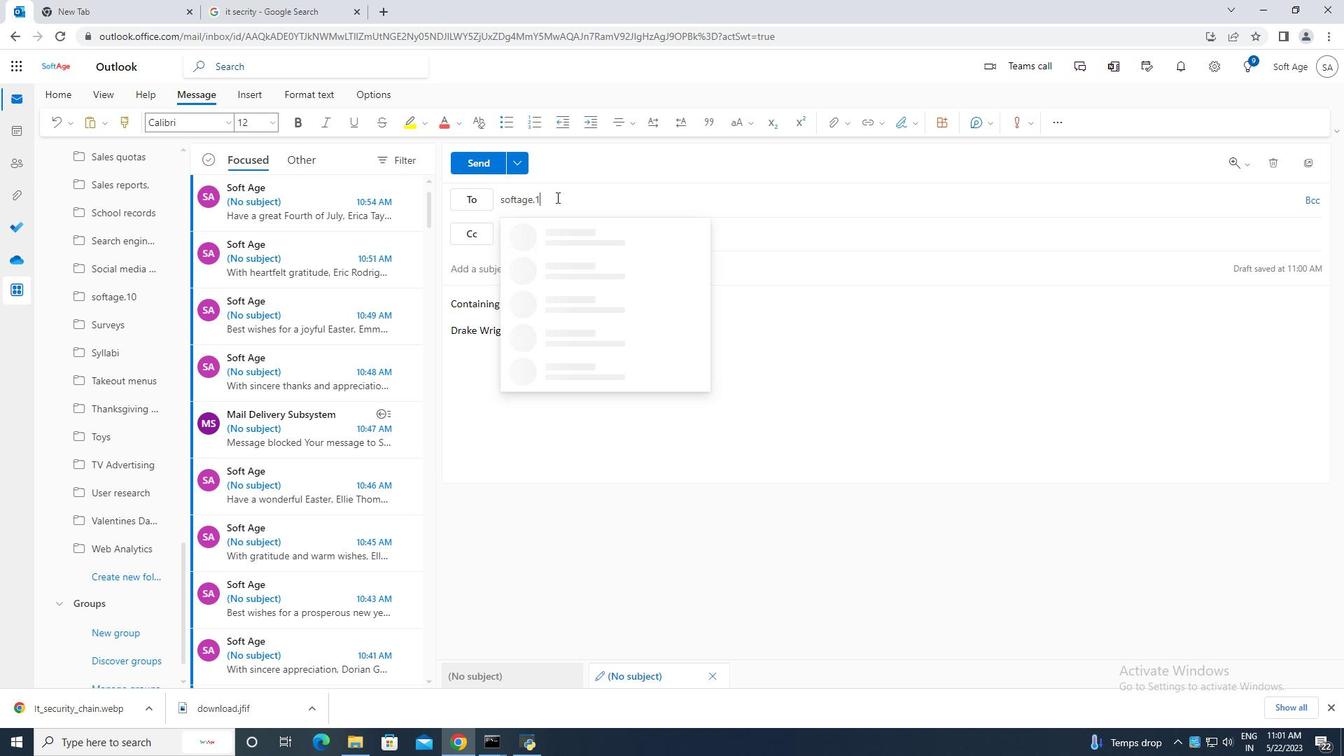 
Action: Mouse moved to (651, 265)
Screenshot: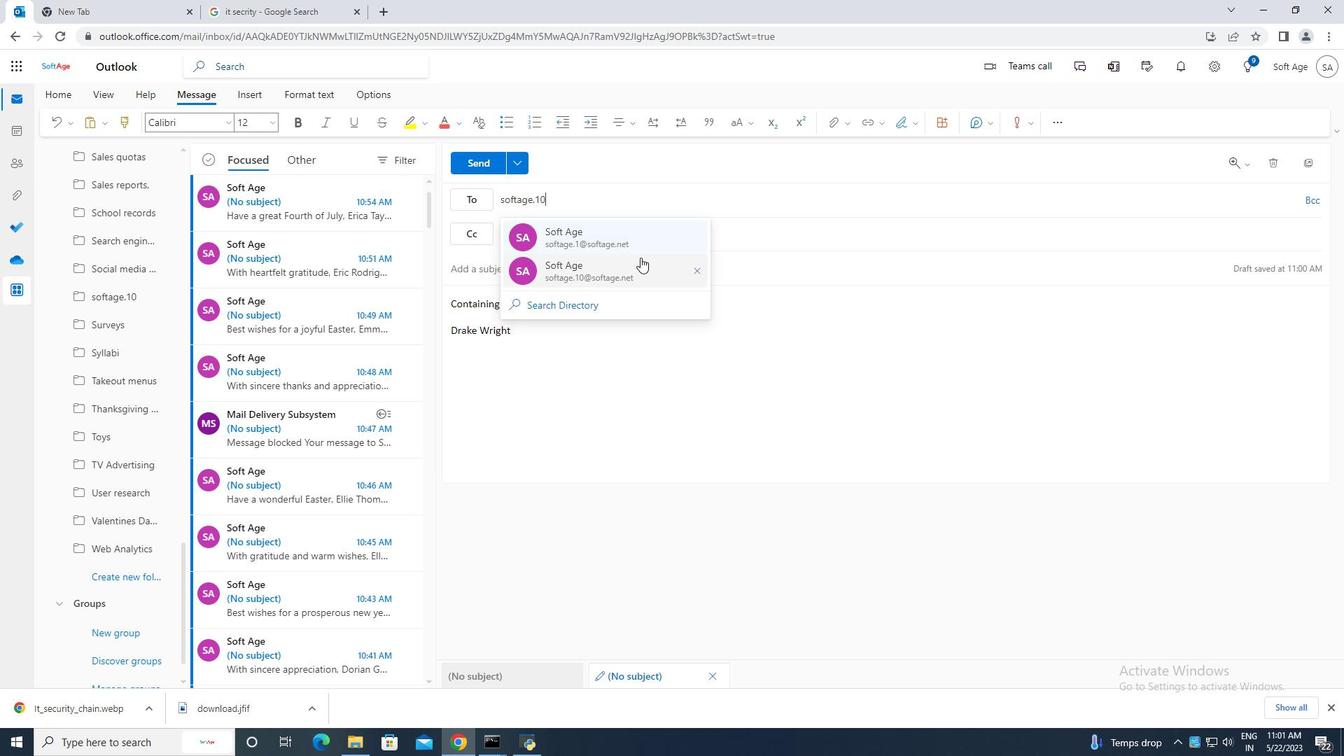 
Action: Mouse pressed left at (651, 265)
Screenshot: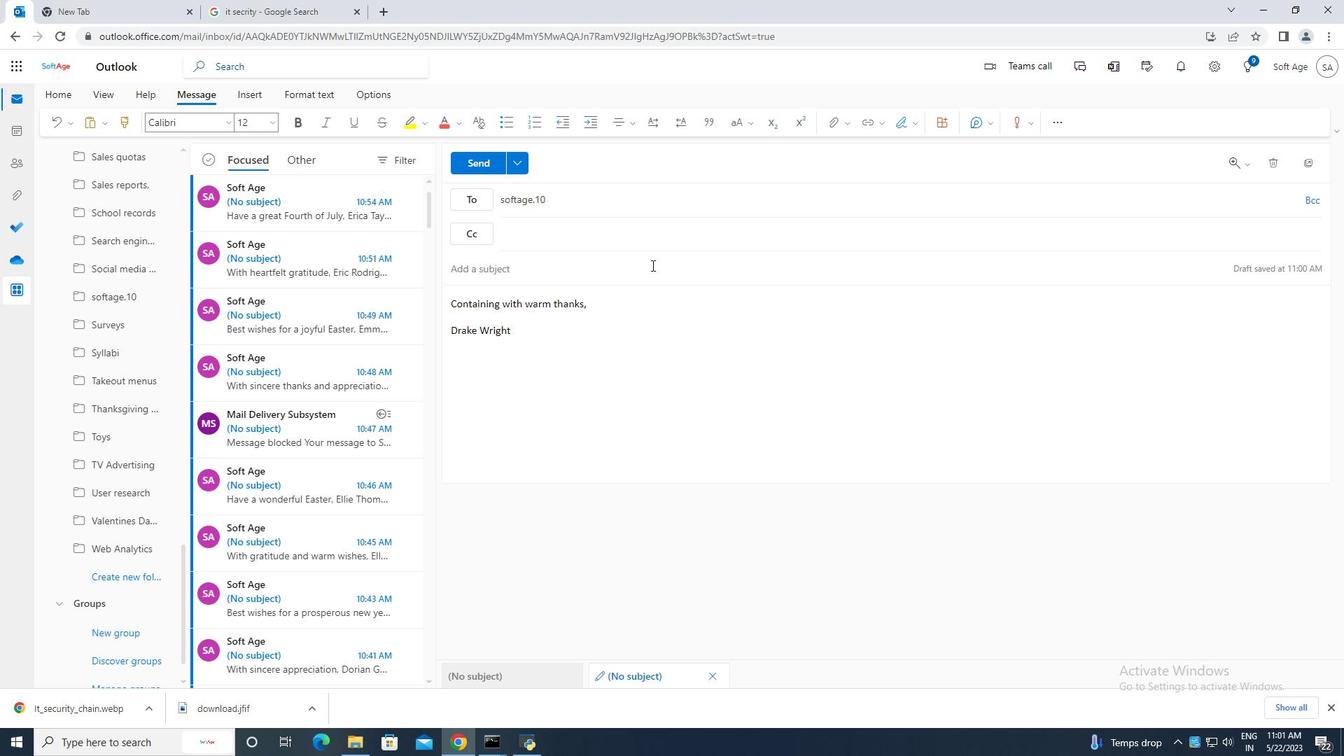 
Action: Mouse moved to (490, 161)
Screenshot: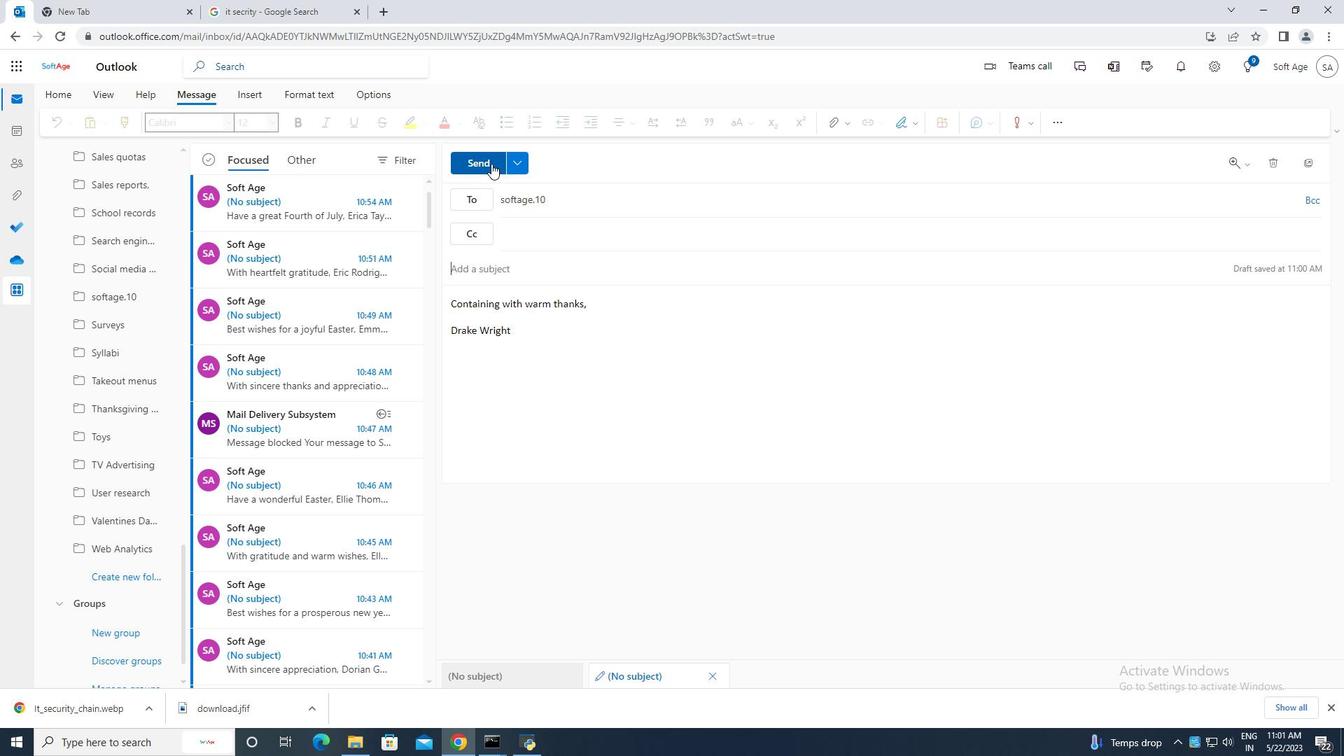 
Action: Mouse pressed left at (490, 161)
Screenshot: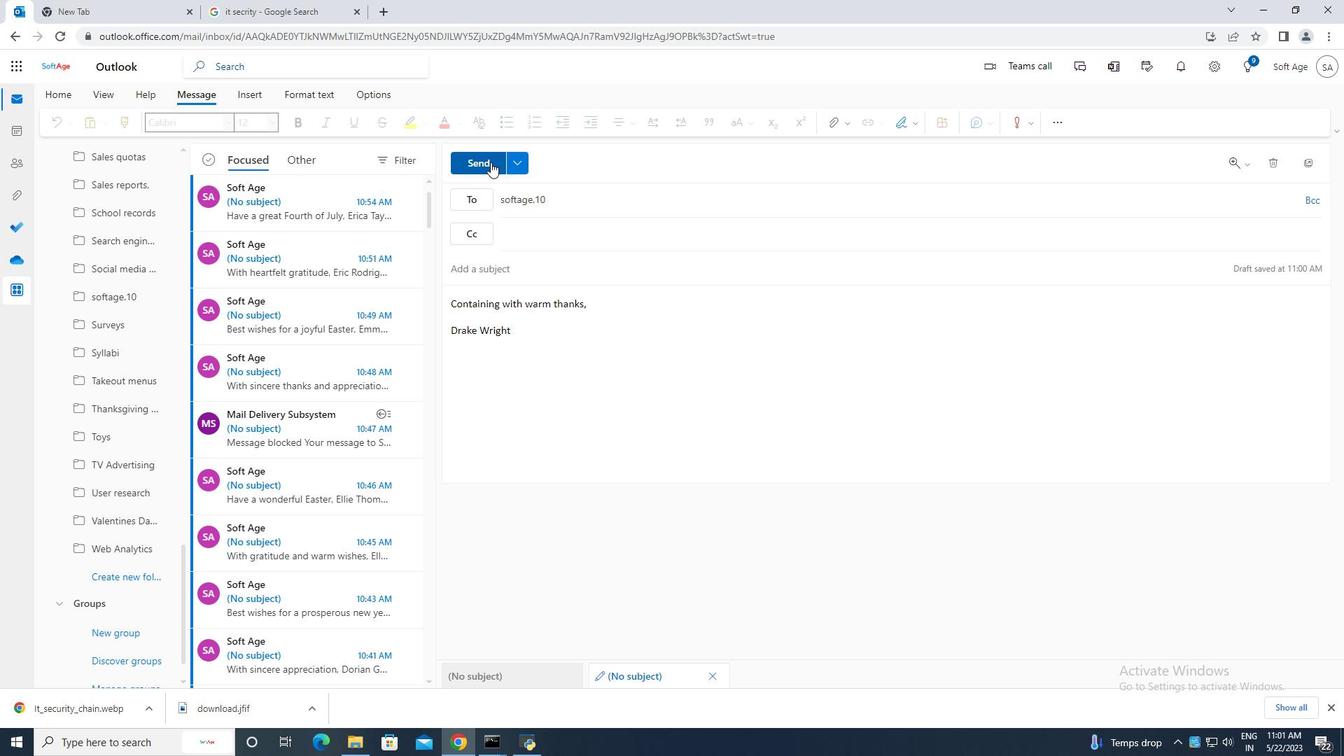 
Action: Mouse moved to (481, 166)
Screenshot: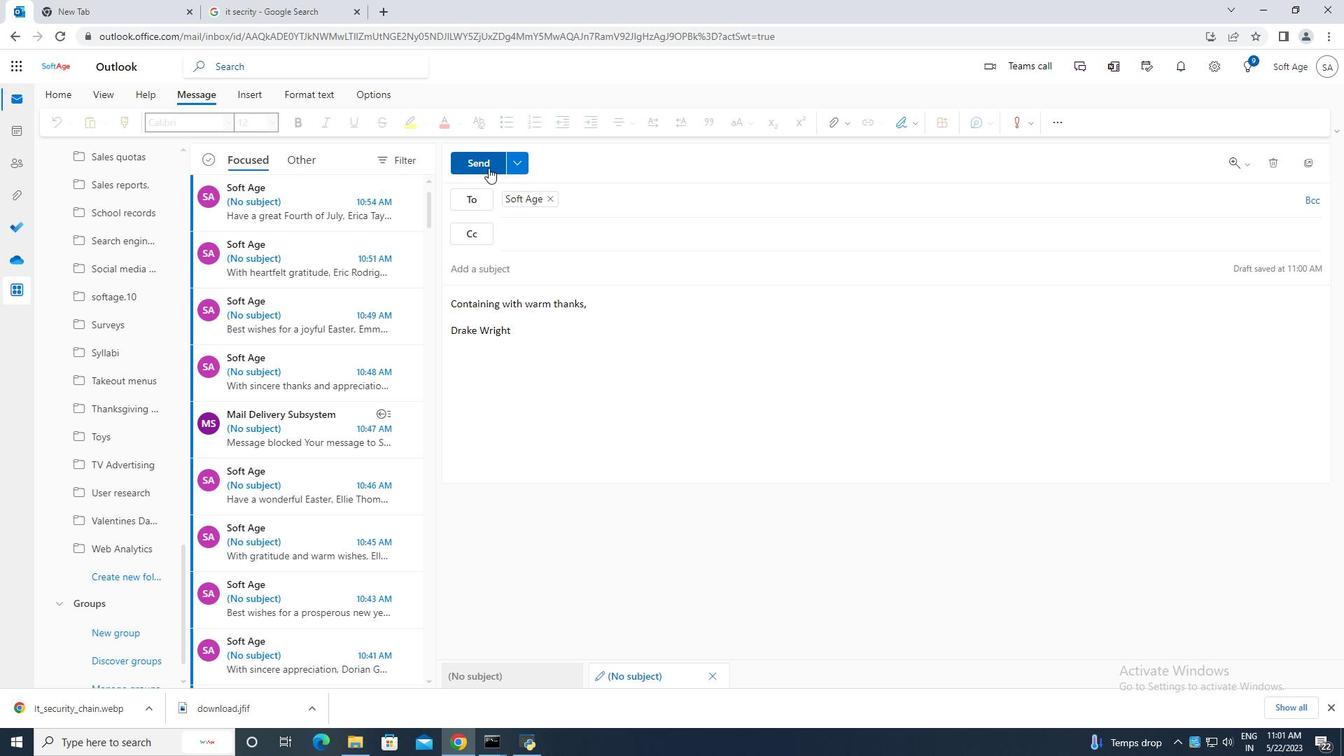 
Action: Mouse pressed left at (481, 166)
Screenshot: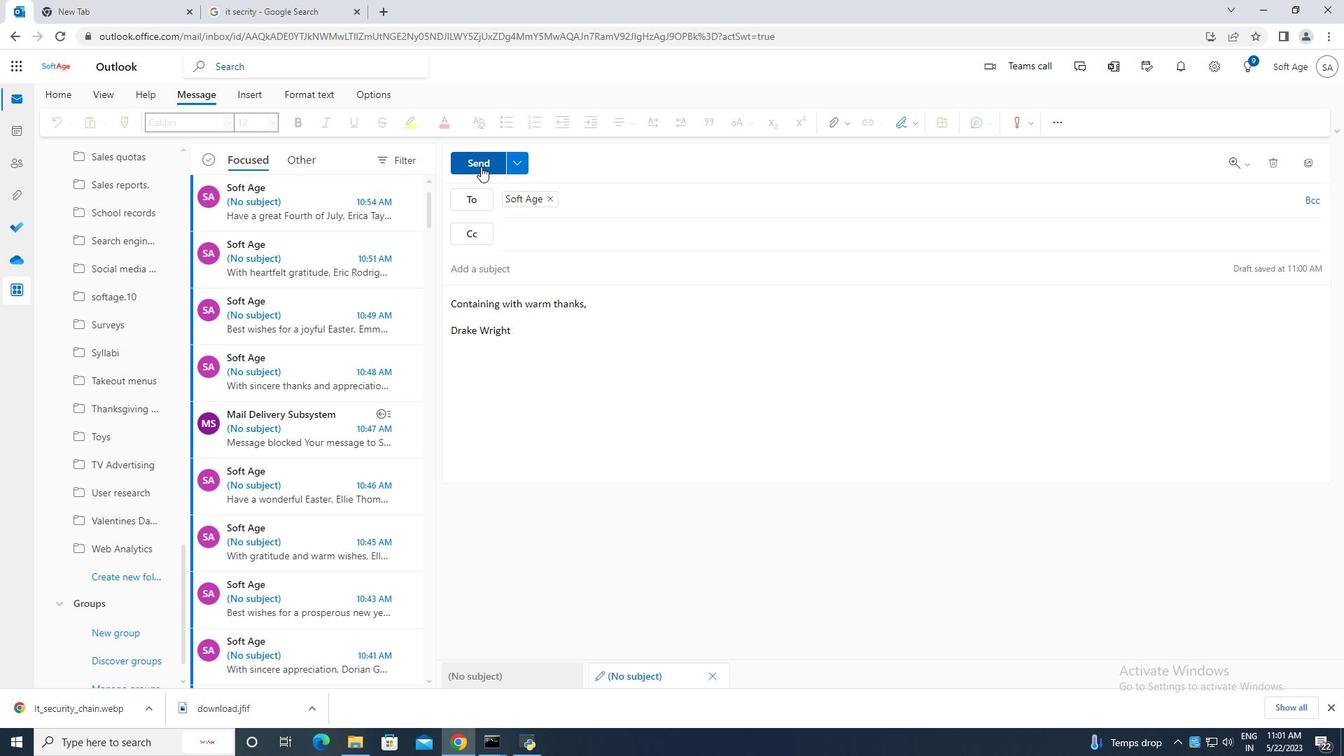 
Action: Mouse moved to (662, 399)
Screenshot: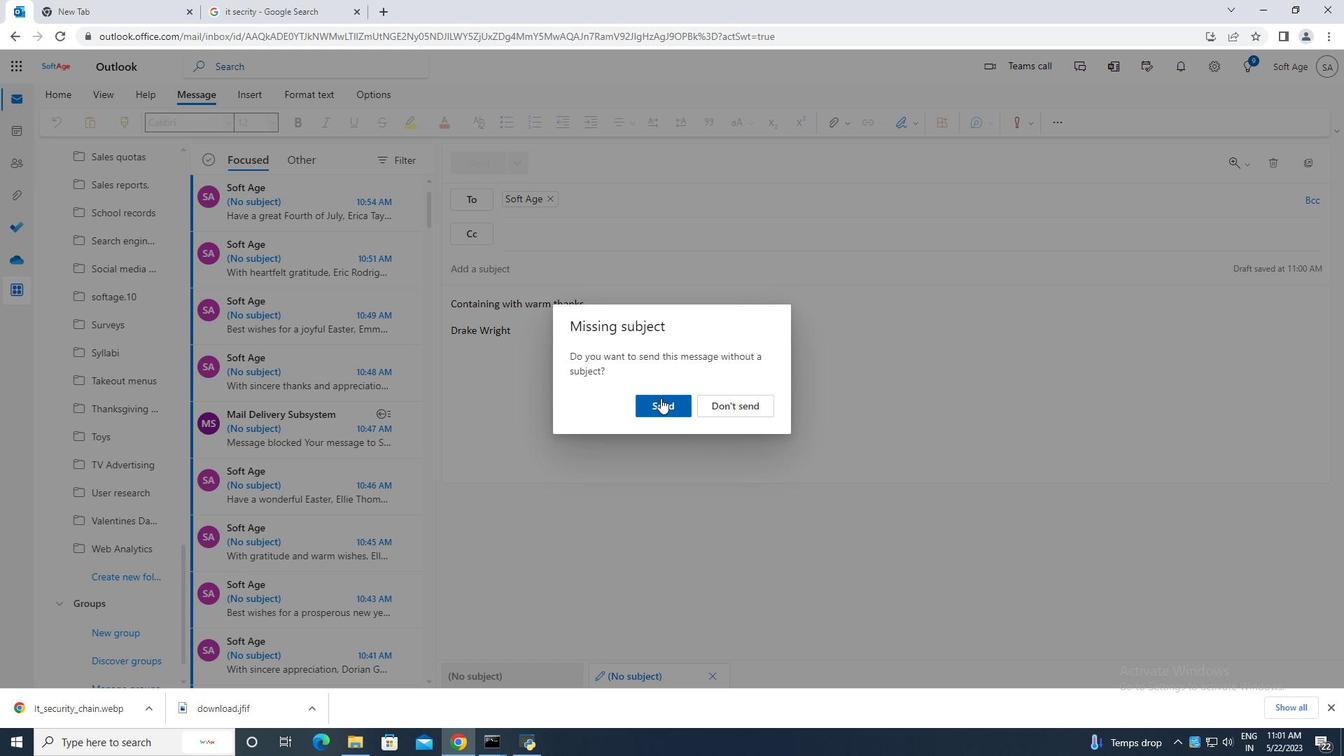 
Action: Mouse pressed left at (662, 399)
Screenshot: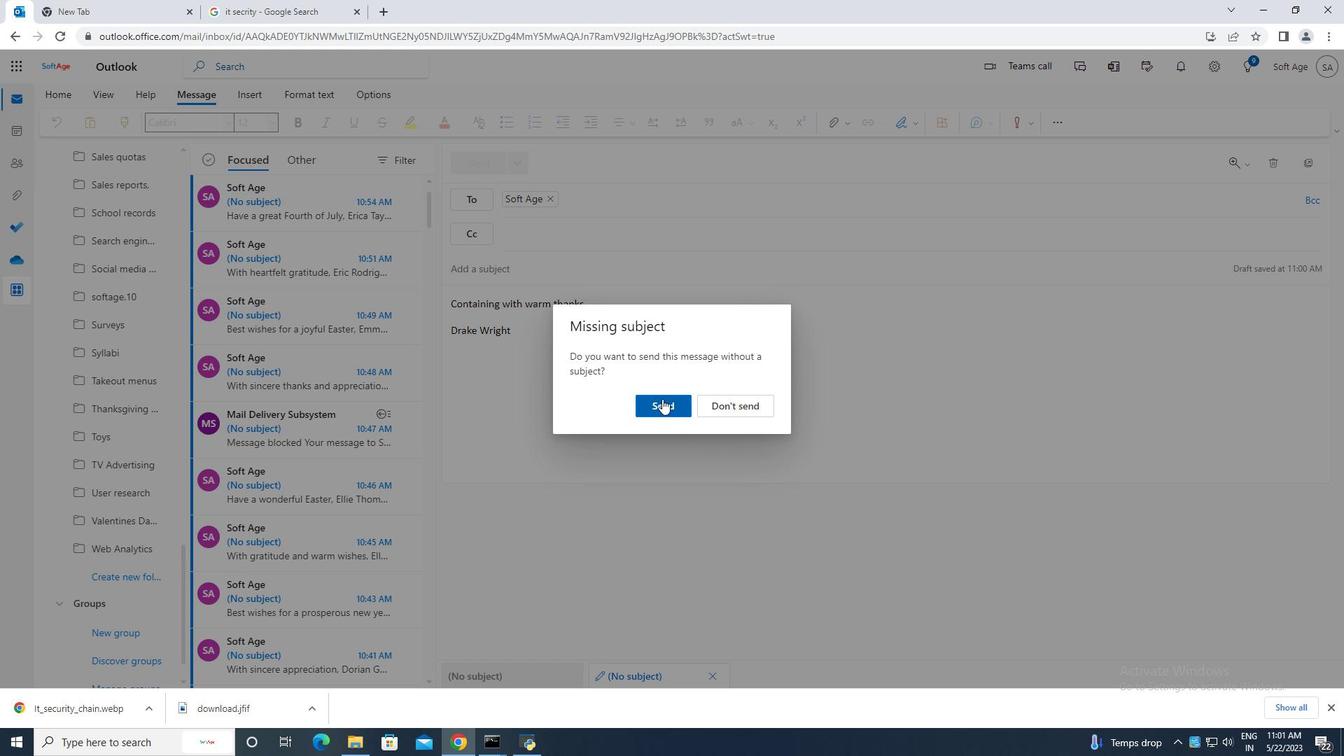 
Action: Mouse moved to (663, 399)
Screenshot: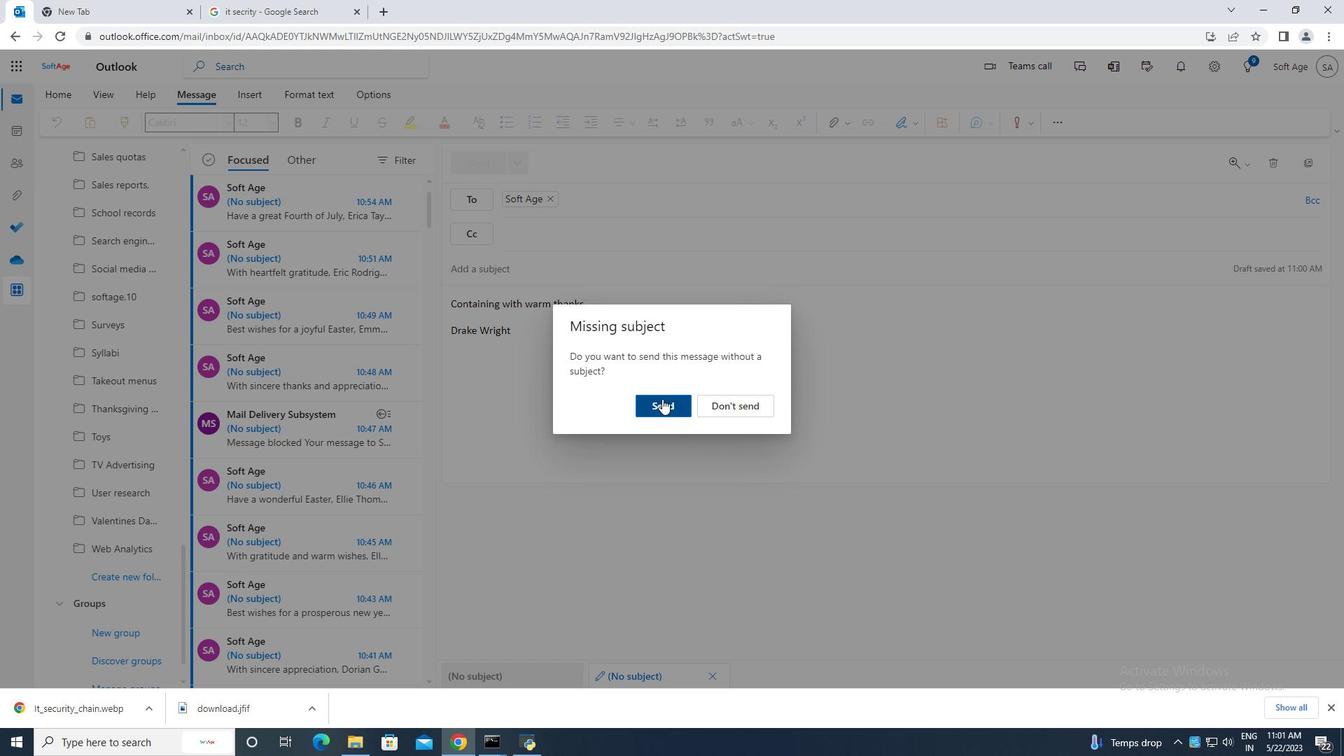 
